 Task: Create a board button that move all the cards more than 30 days in list "Trello first" to list "List name" on board "Progress report".
Action: Mouse moved to (1398, 119)
Screenshot: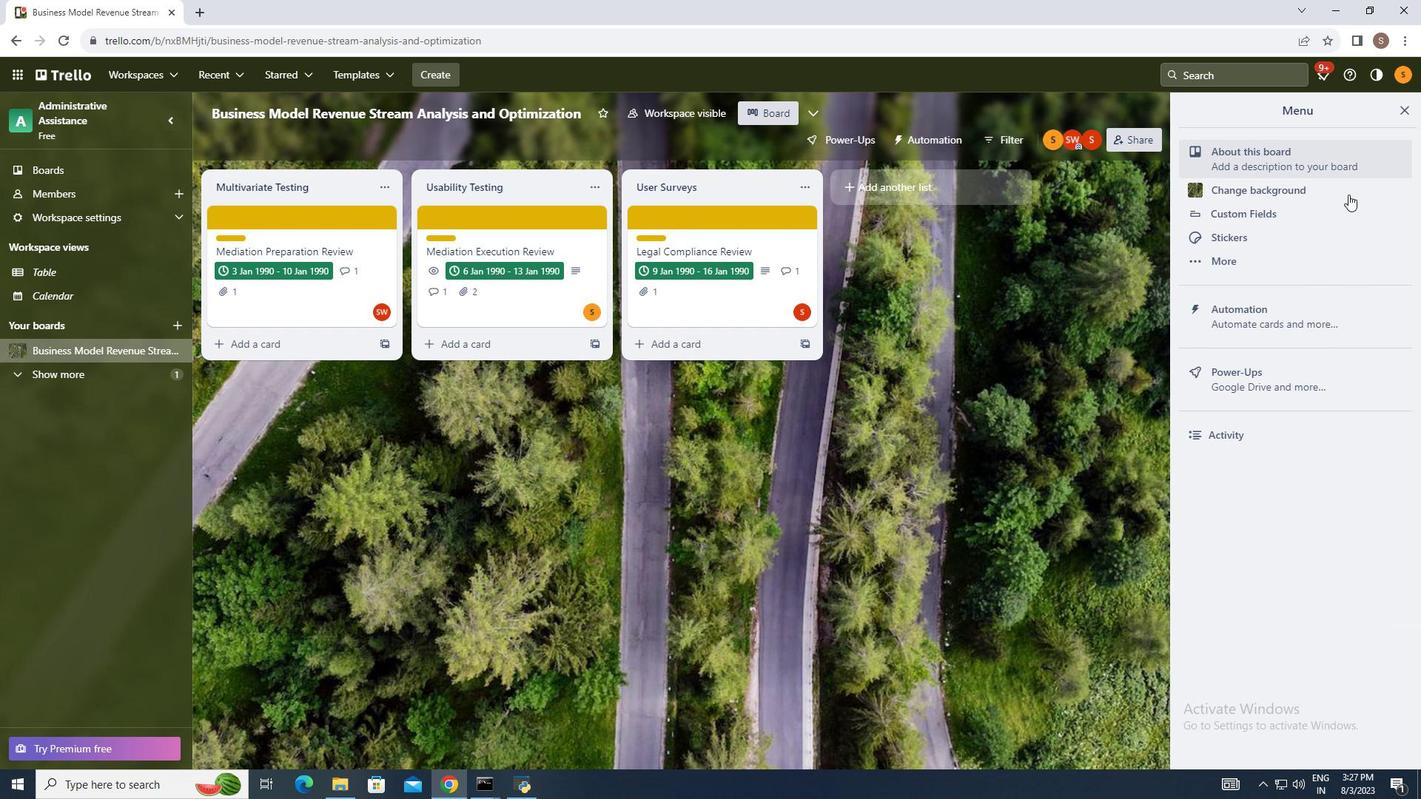 
Action: Mouse pressed left at (1398, 119)
Screenshot: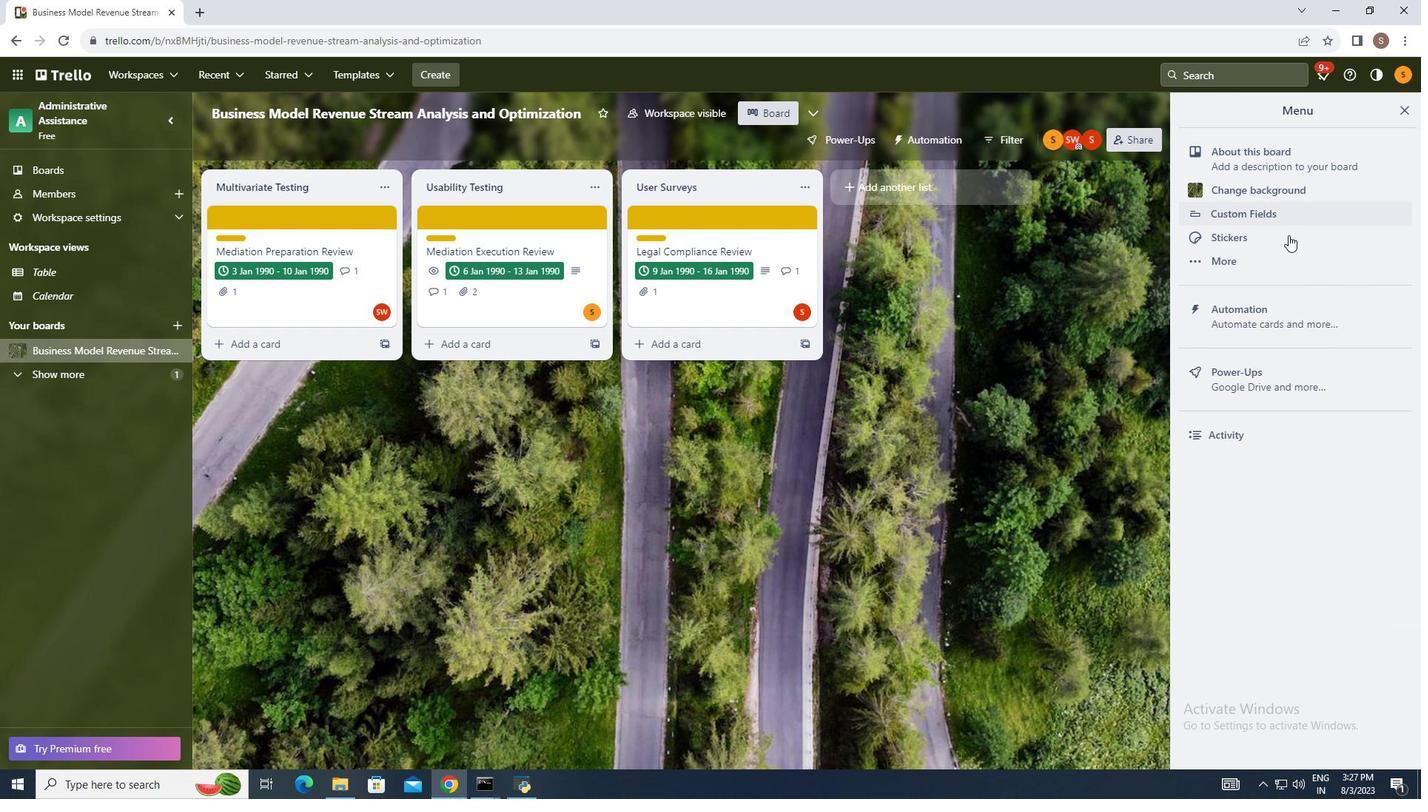 
Action: Mouse moved to (1255, 311)
Screenshot: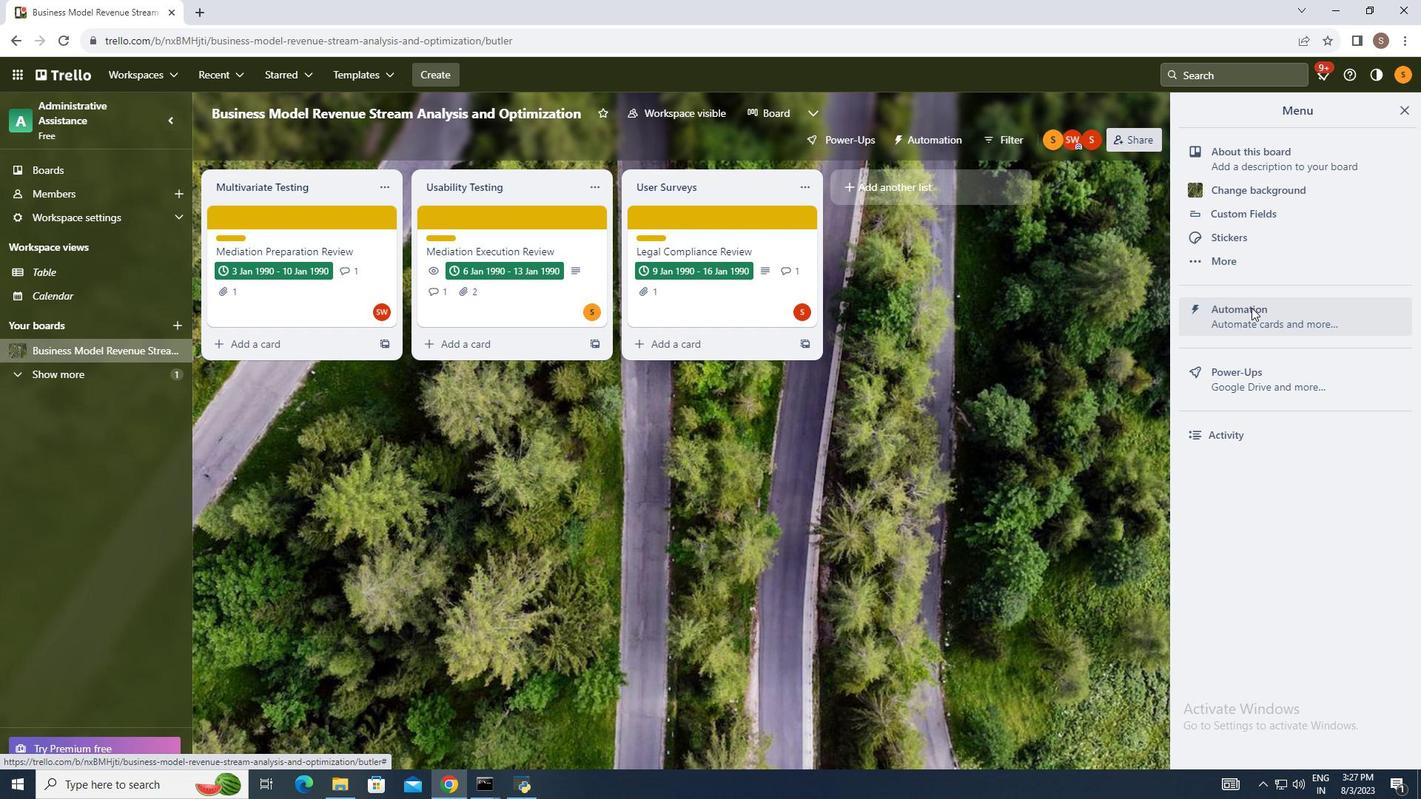
Action: Mouse pressed left at (1255, 311)
Screenshot: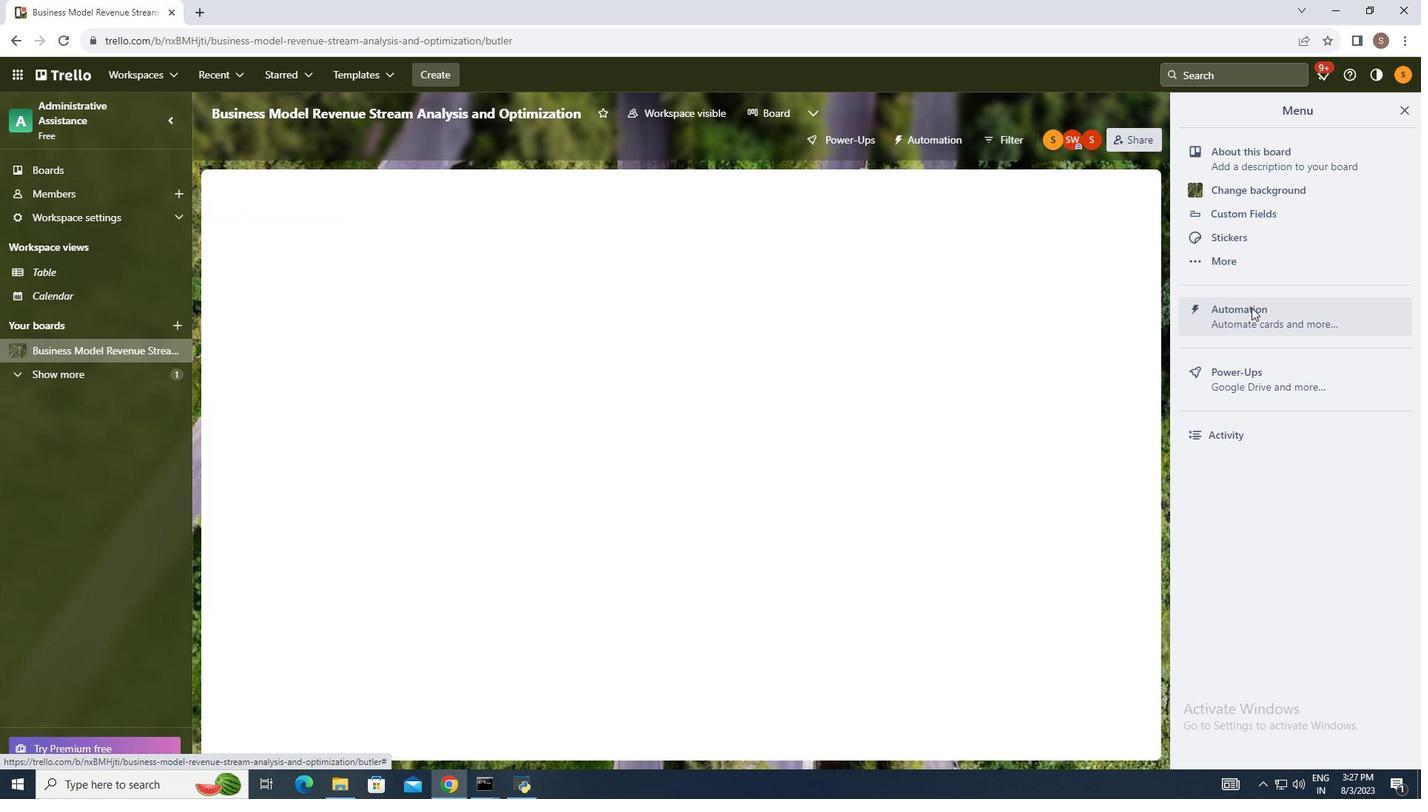
Action: Mouse moved to (282, 412)
Screenshot: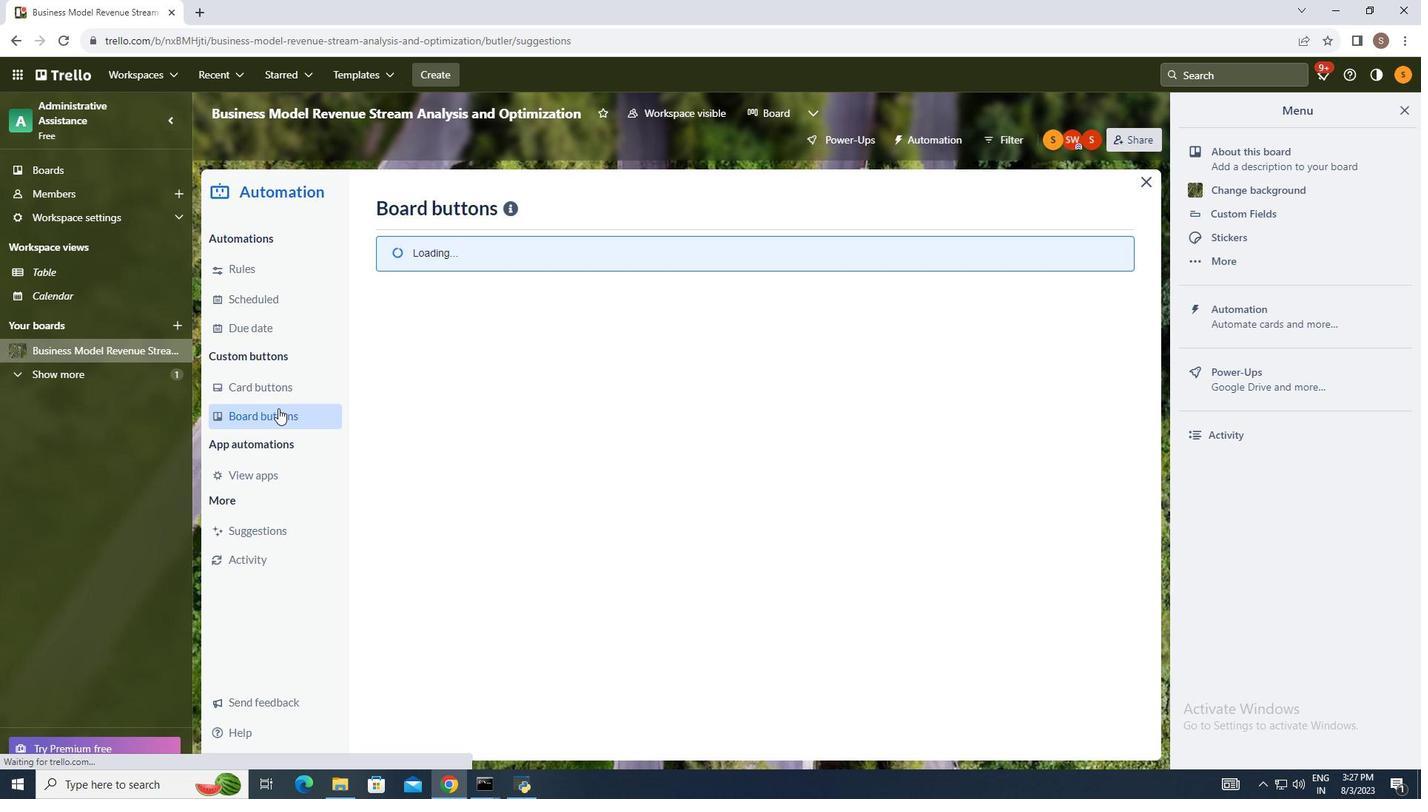
Action: Mouse pressed left at (282, 412)
Screenshot: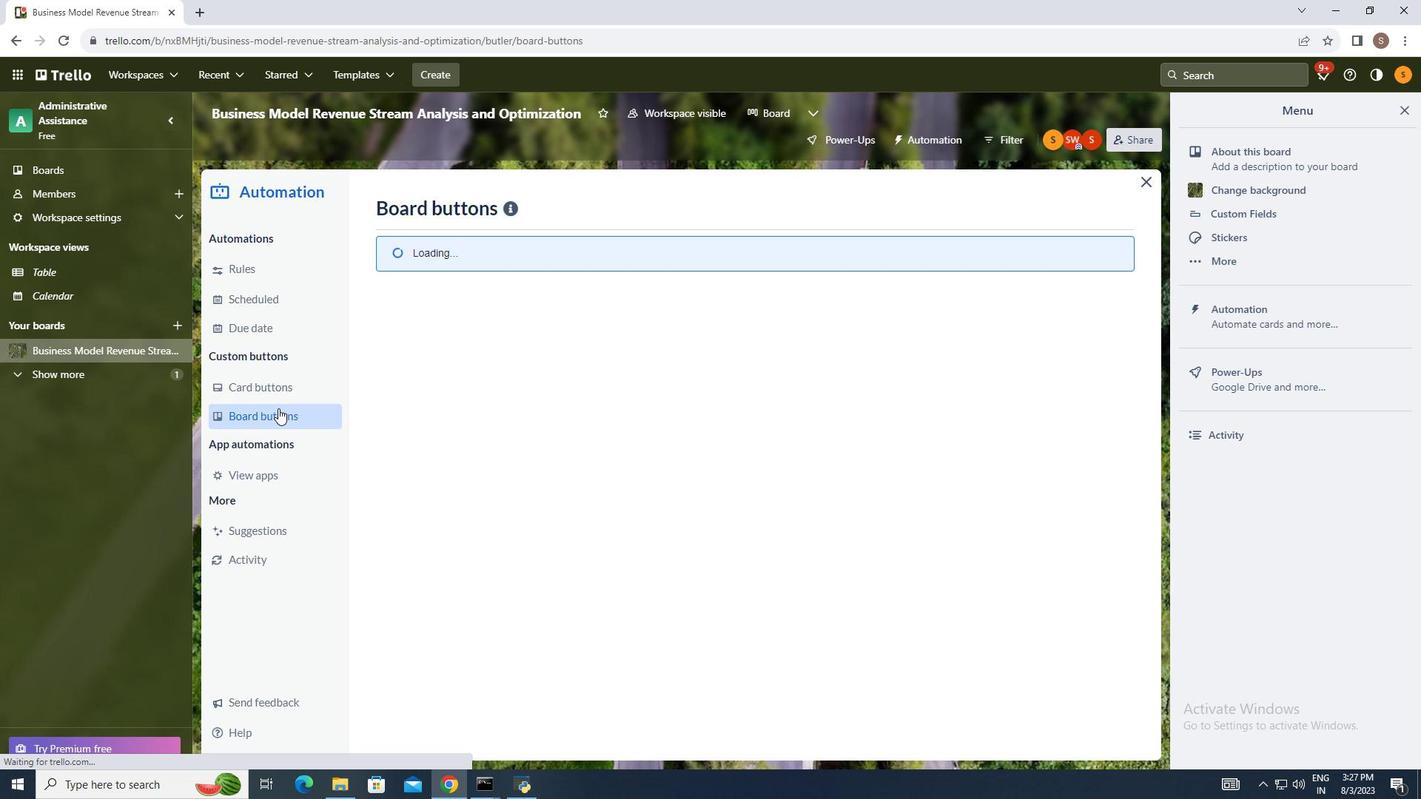 
Action: Mouse moved to (1094, 212)
Screenshot: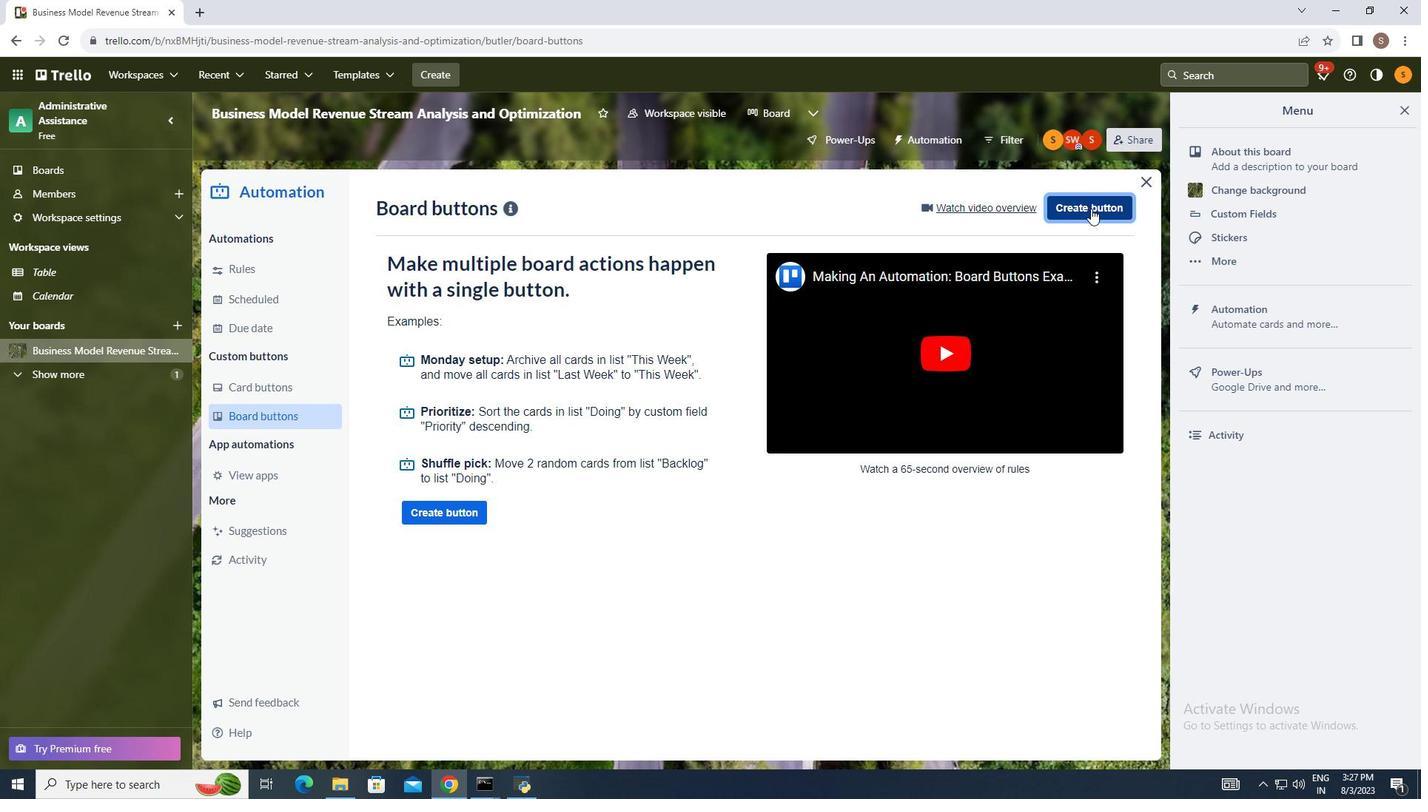 
Action: Mouse pressed left at (1094, 212)
Screenshot: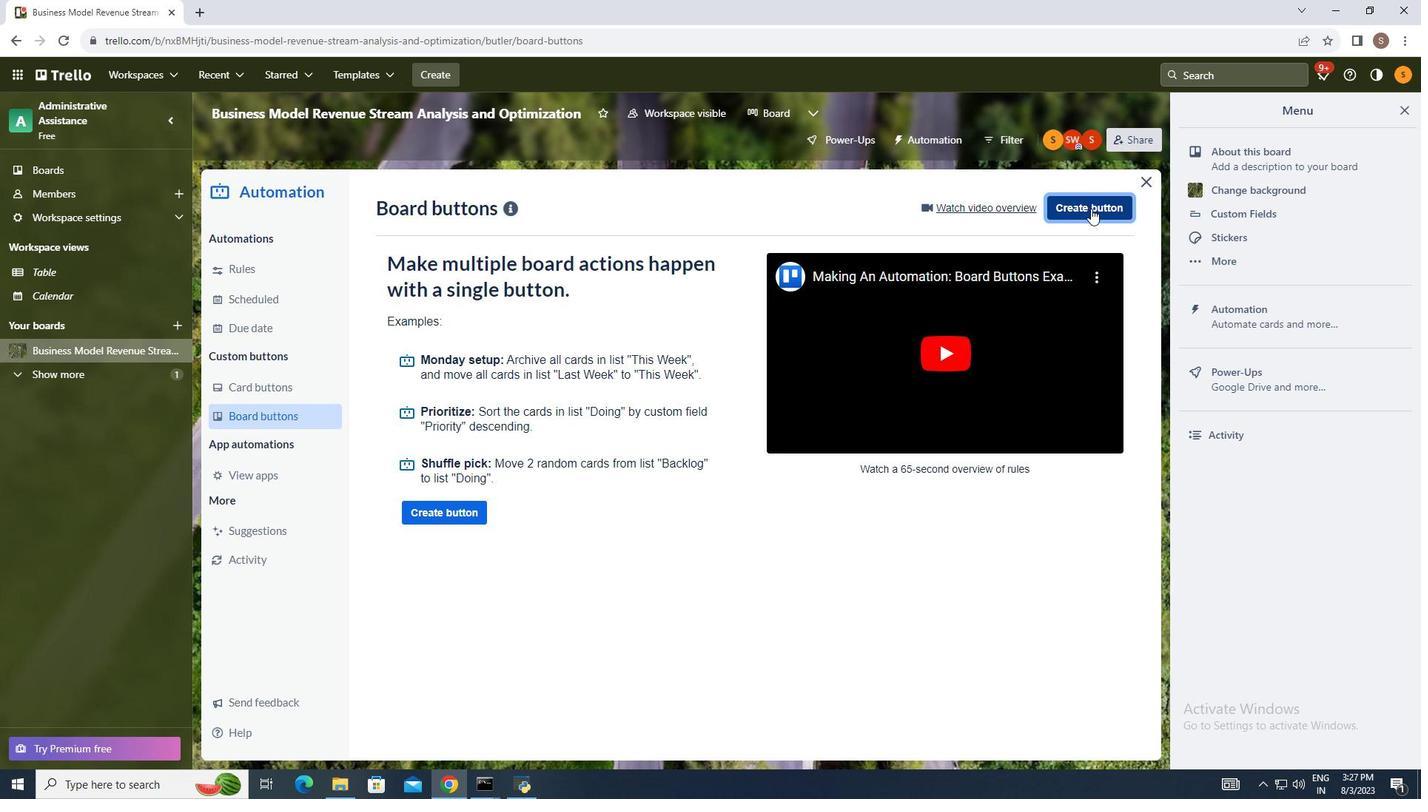 
Action: Mouse moved to (748, 414)
Screenshot: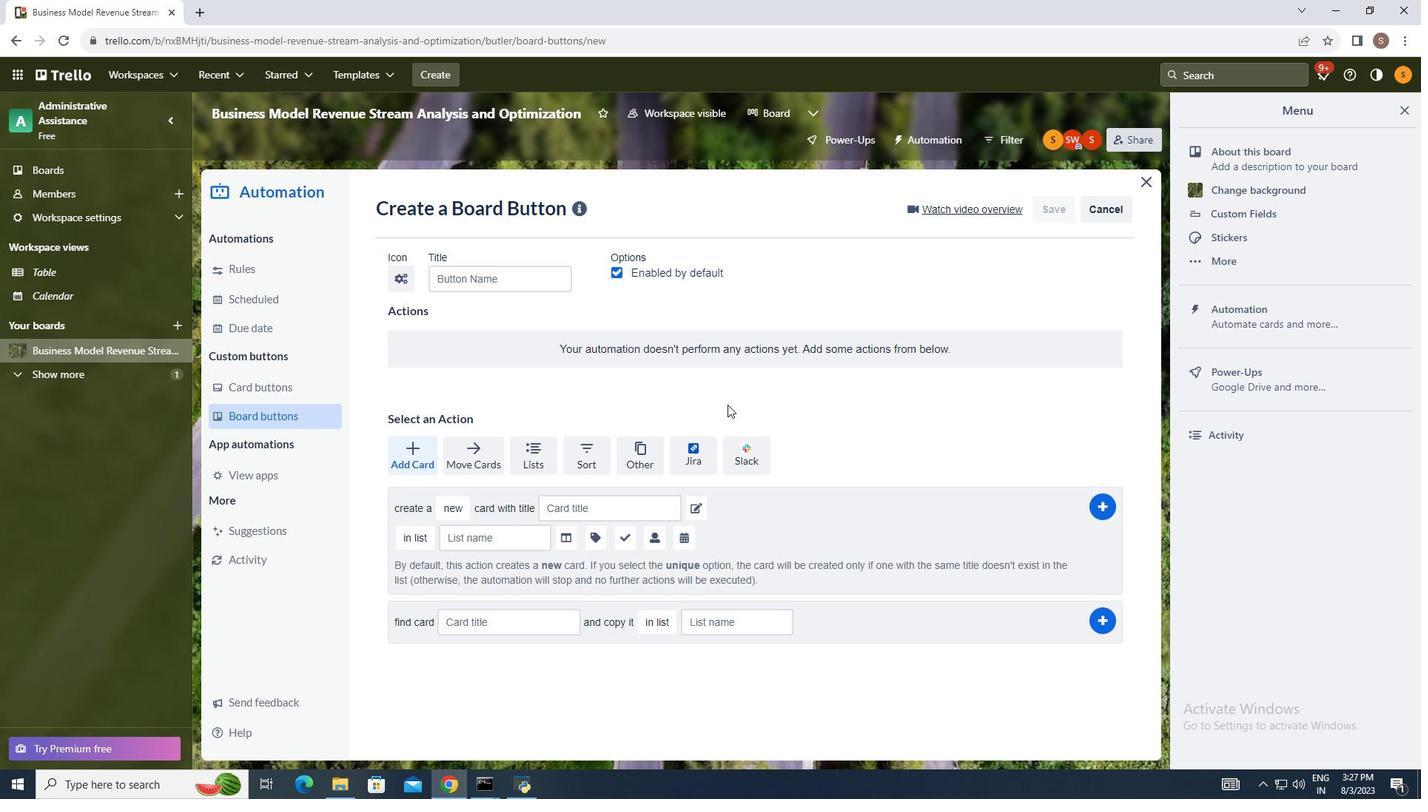 
Action: Mouse pressed left at (748, 414)
Screenshot: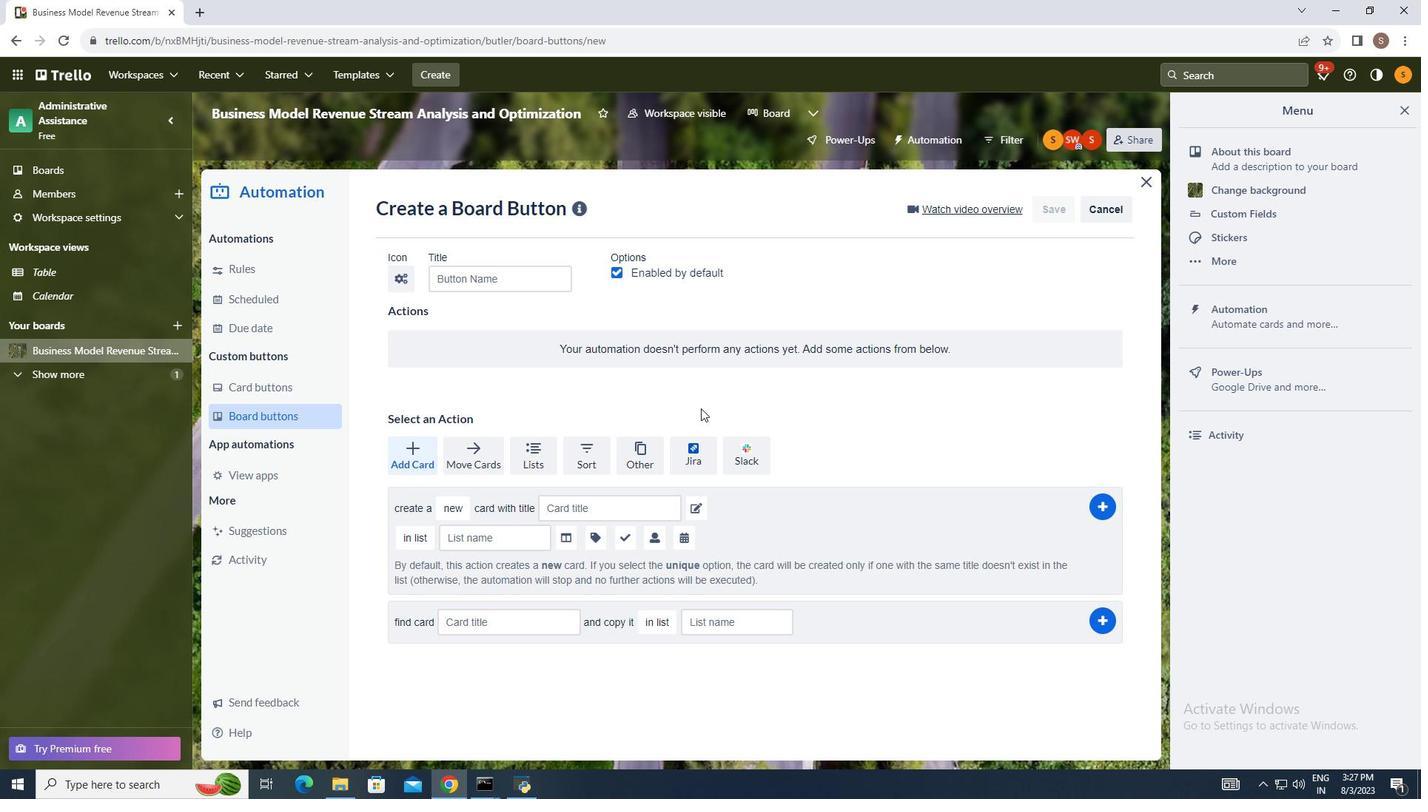 
Action: Mouse moved to (479, 462)
Screenshot: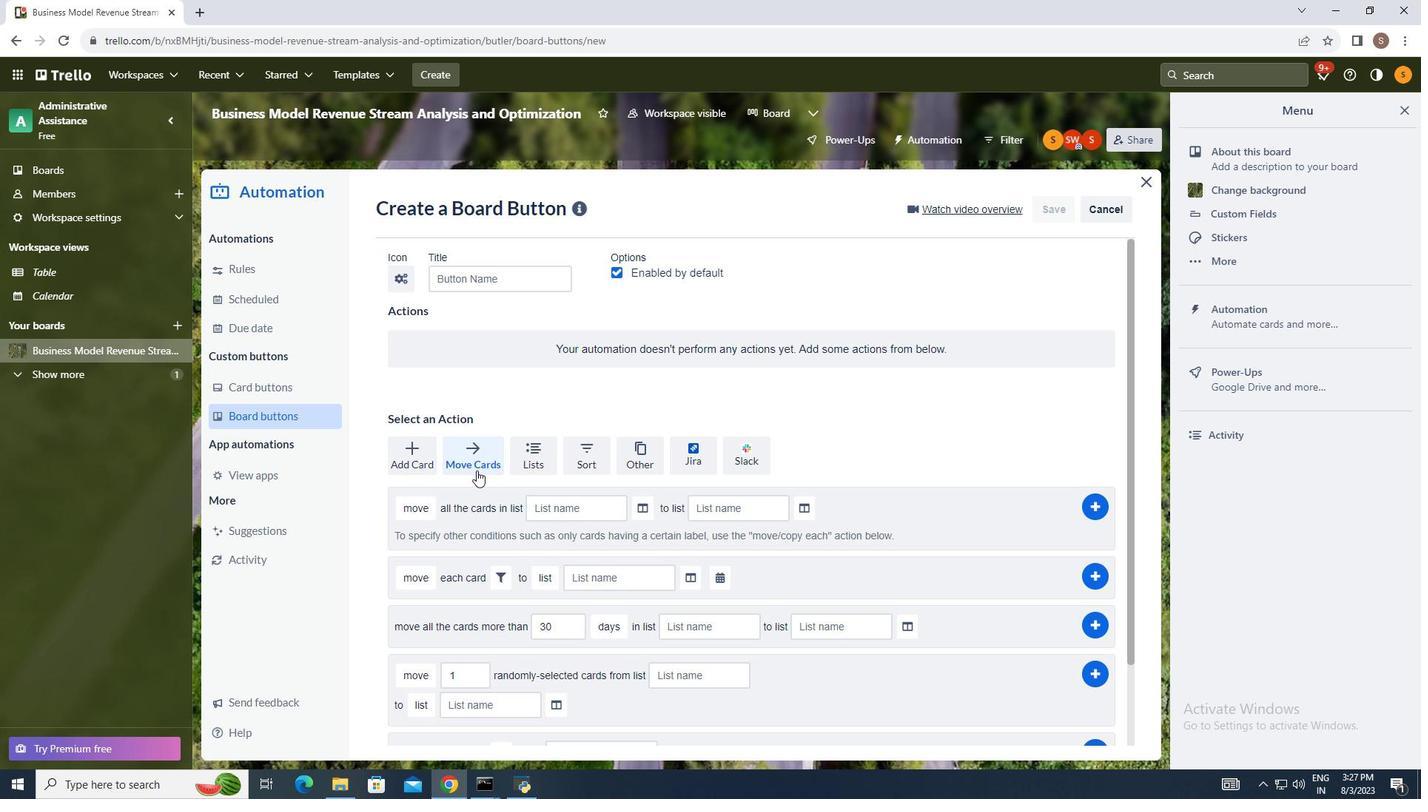 
Action: Mouse pressed left at (479, 462)
Screenshot: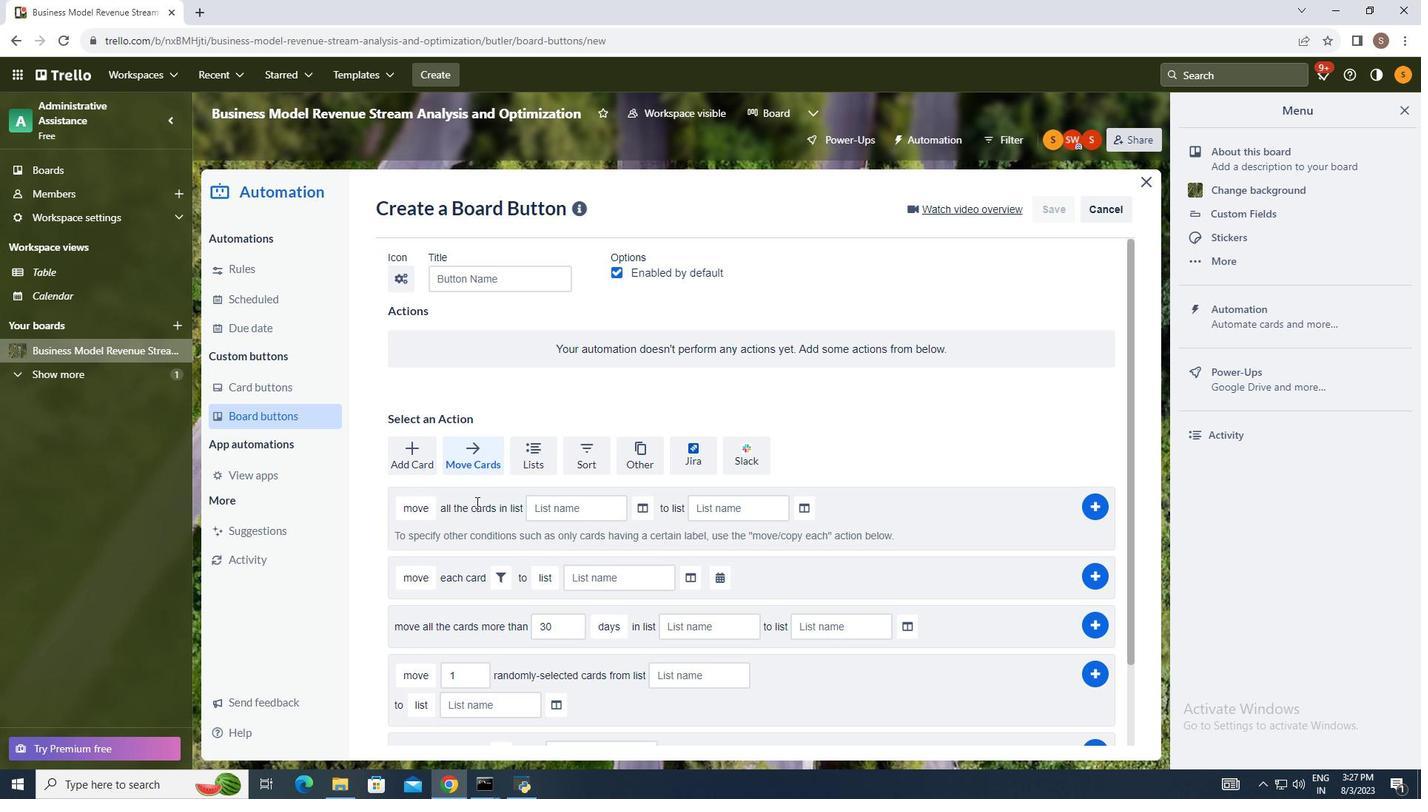 
Action: Mouse moved to (479, 506)
Screenshot: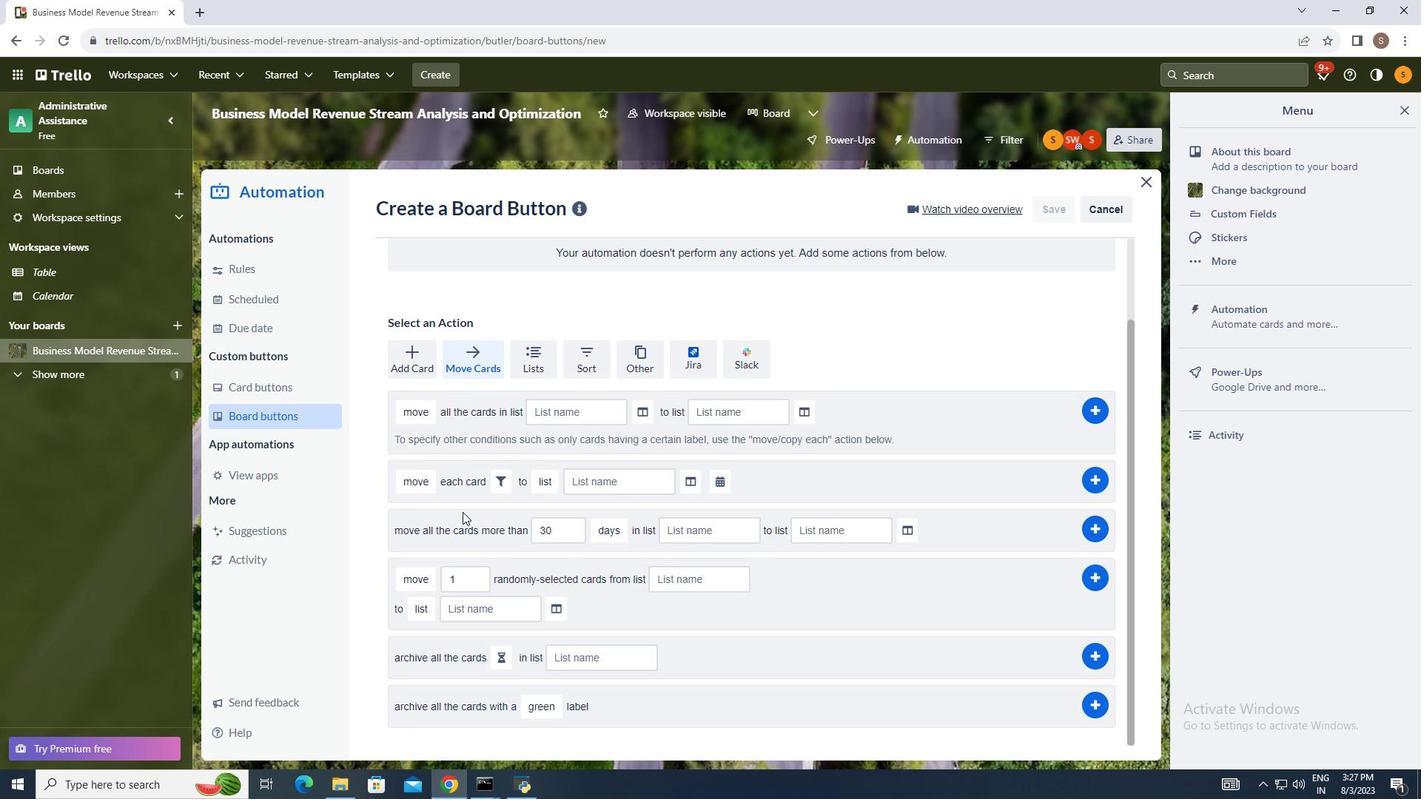 
Action: Mouse scrolled (479, 505) with delta (0, 0)
Screenshot: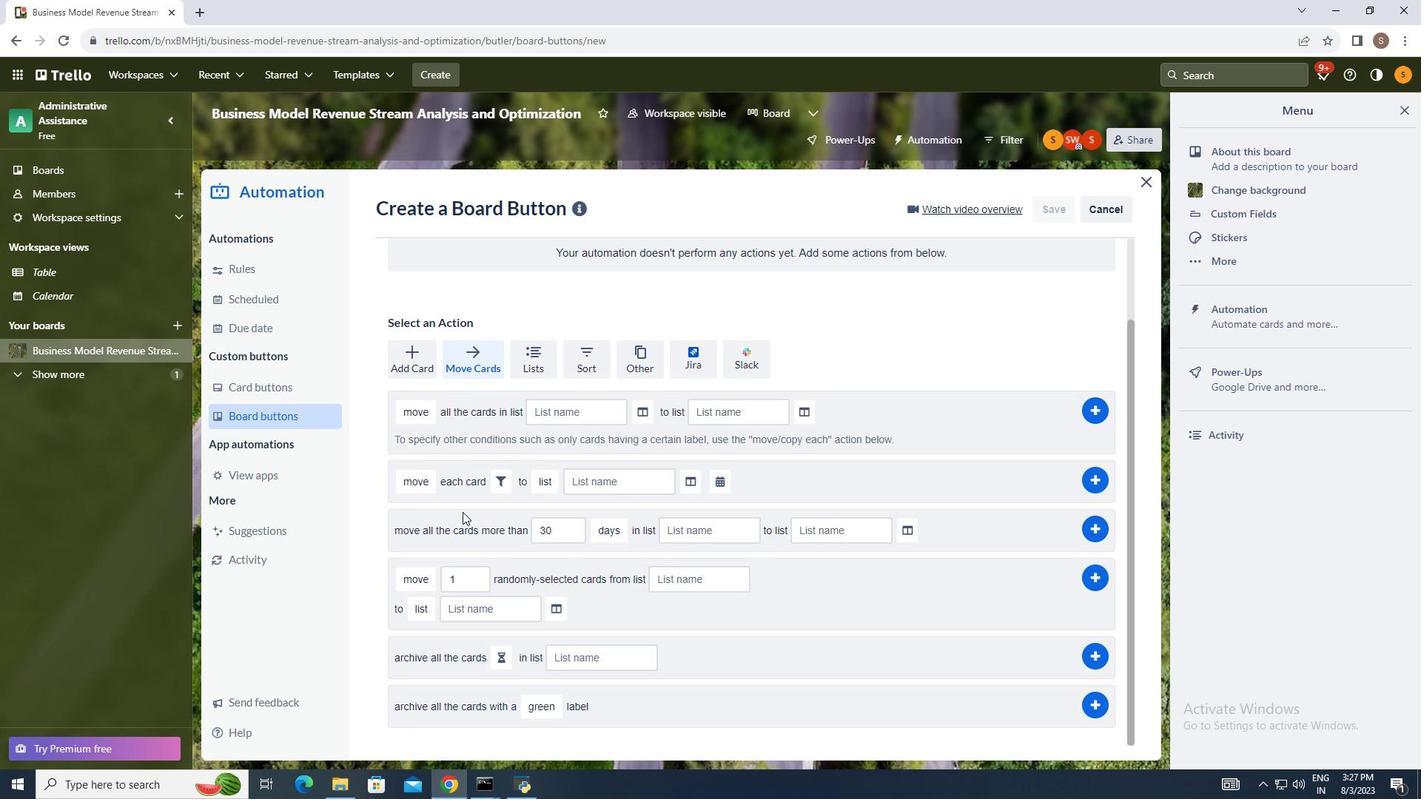 
Action: Mouse moved to (477, 513)
Screenshot: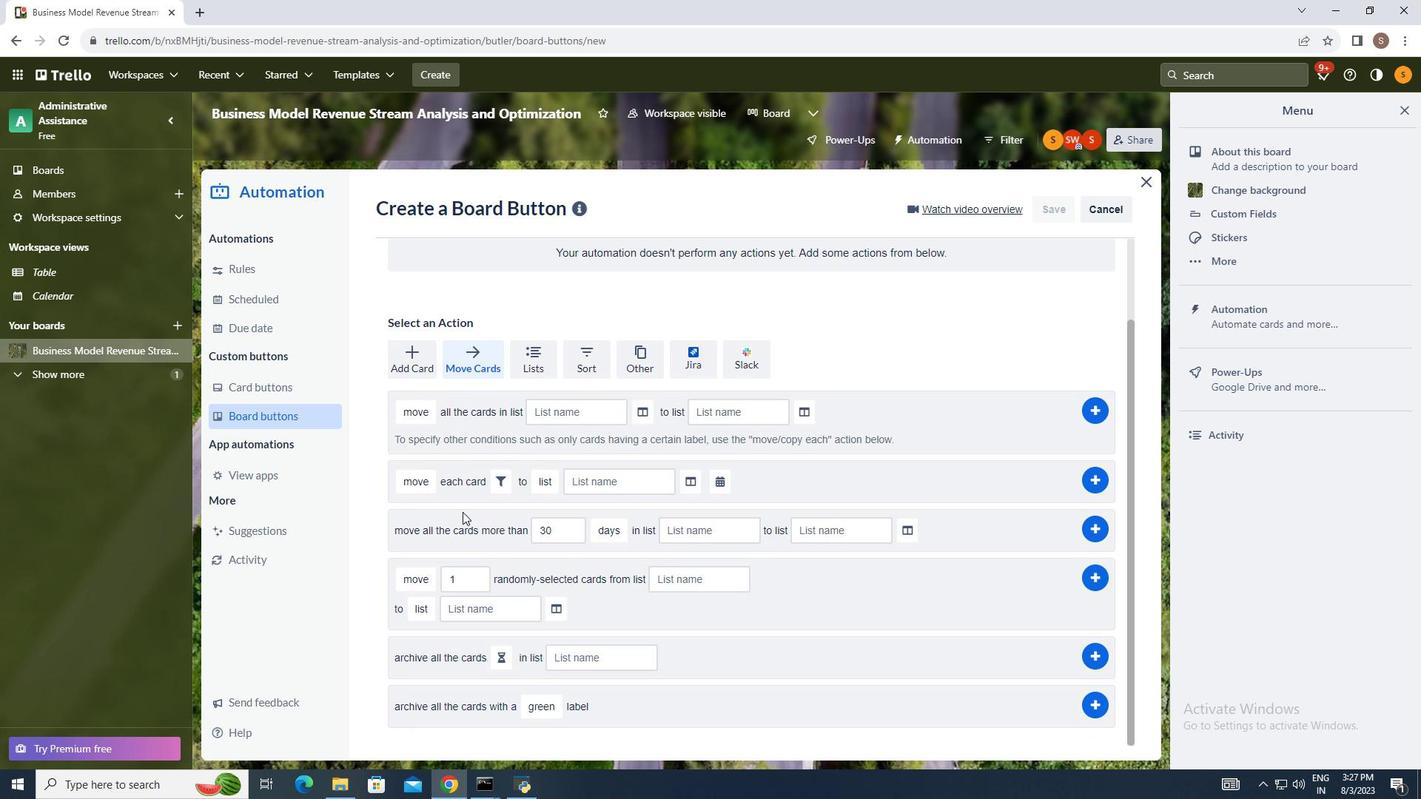 
Action: Mouse scrolled (479, 509) with delta (0, 0)
Screenshot: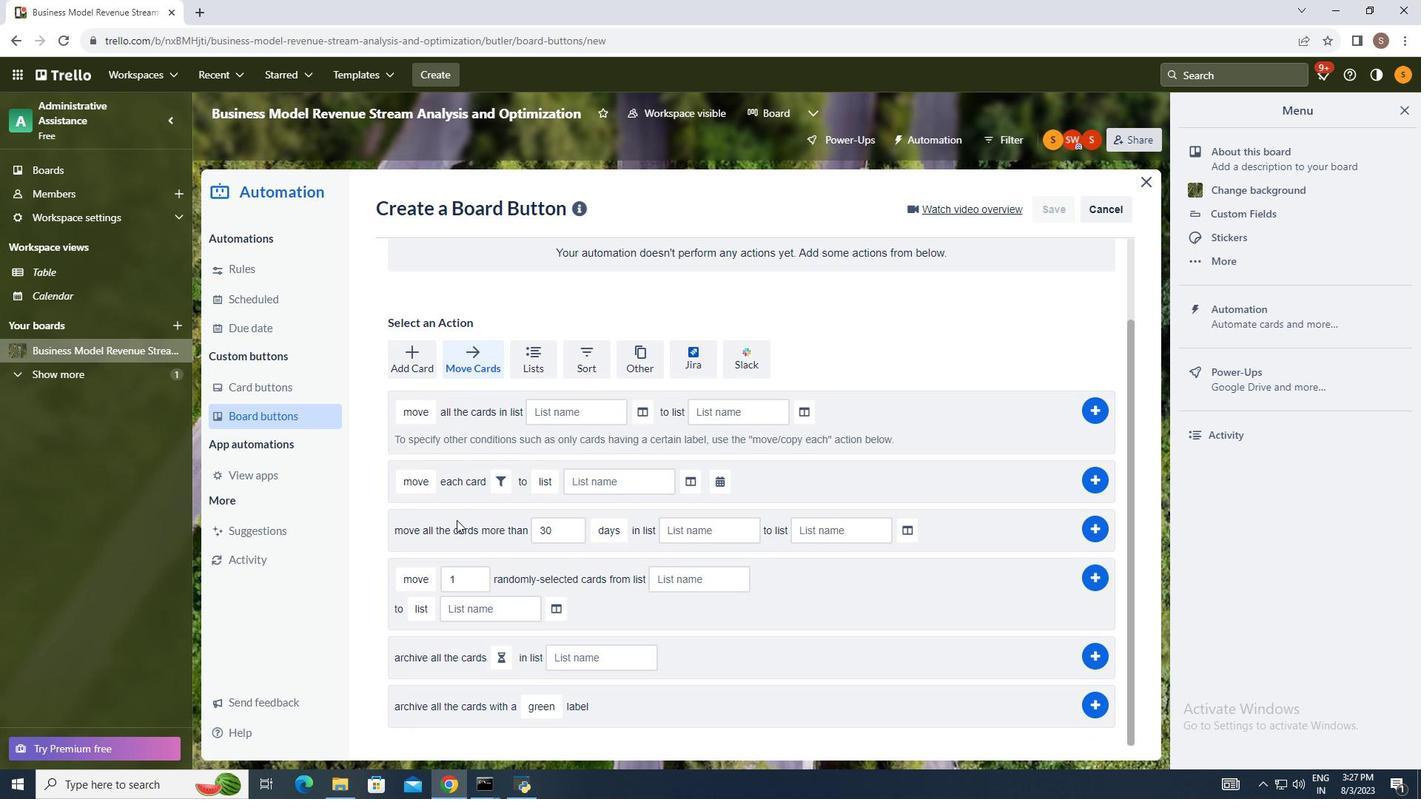 
Action: Mouse moved to (476, 515)
Screenshot: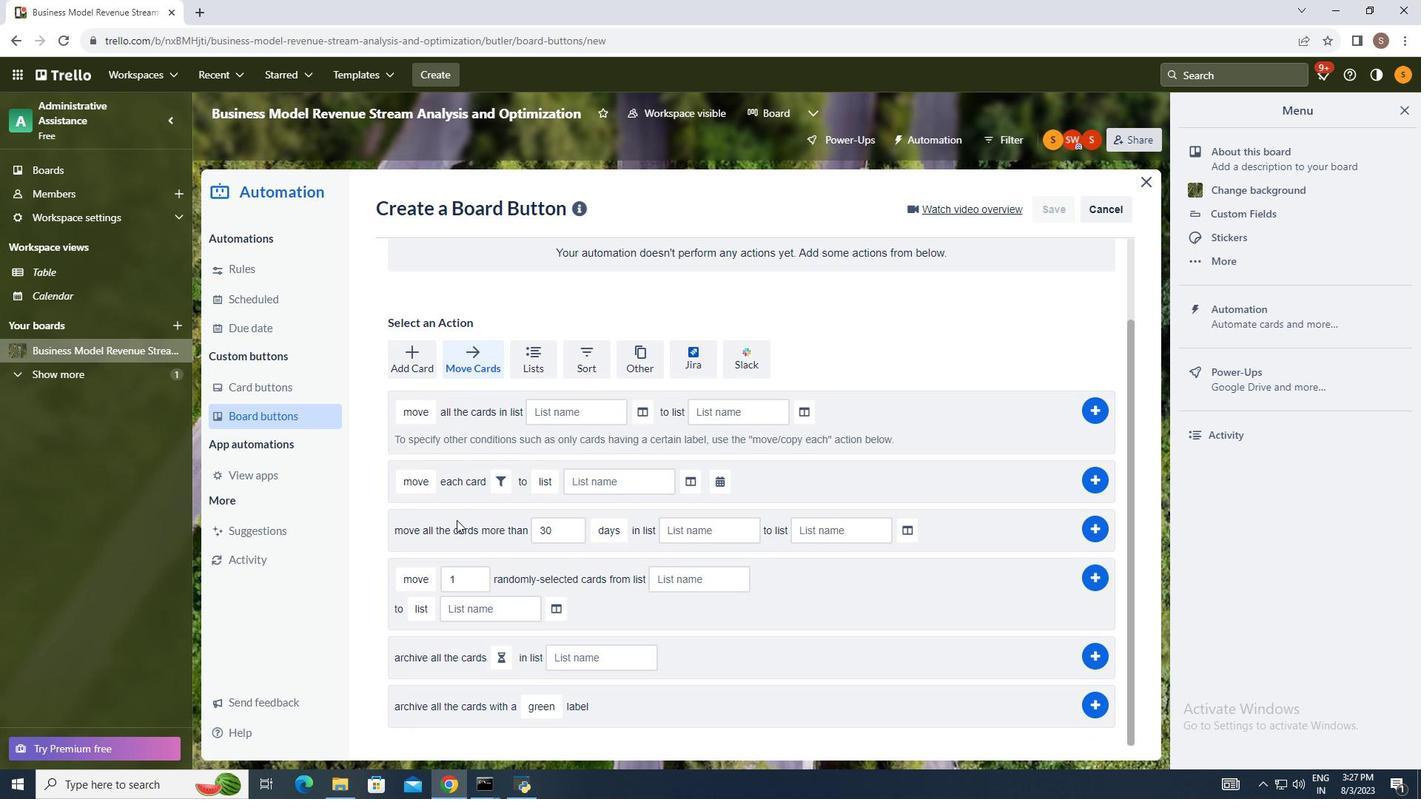 
Action: Mouse scrolled (476, 512) with delta (0, 0)
Screenshot: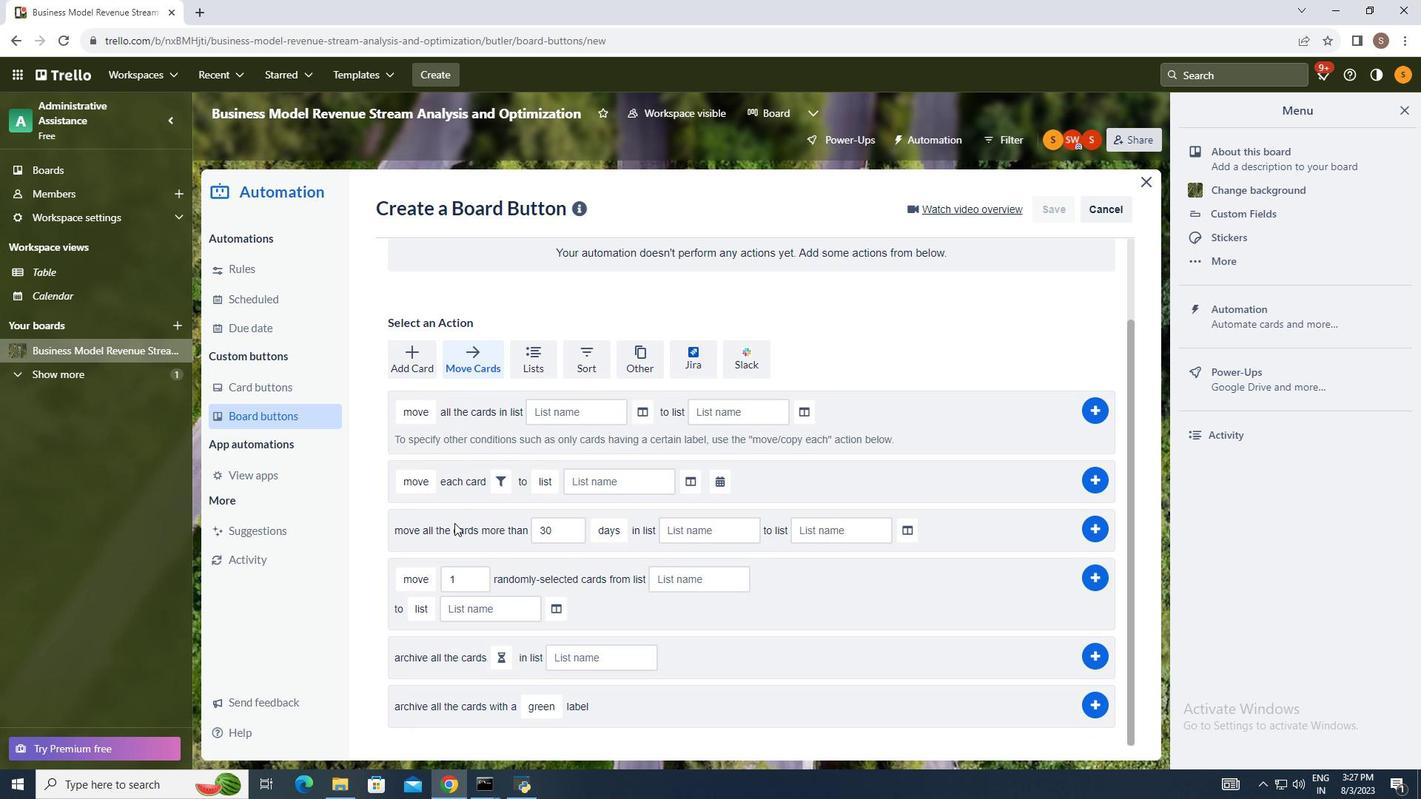 
Action: Mouse moved to (475, 515)
Screenshot: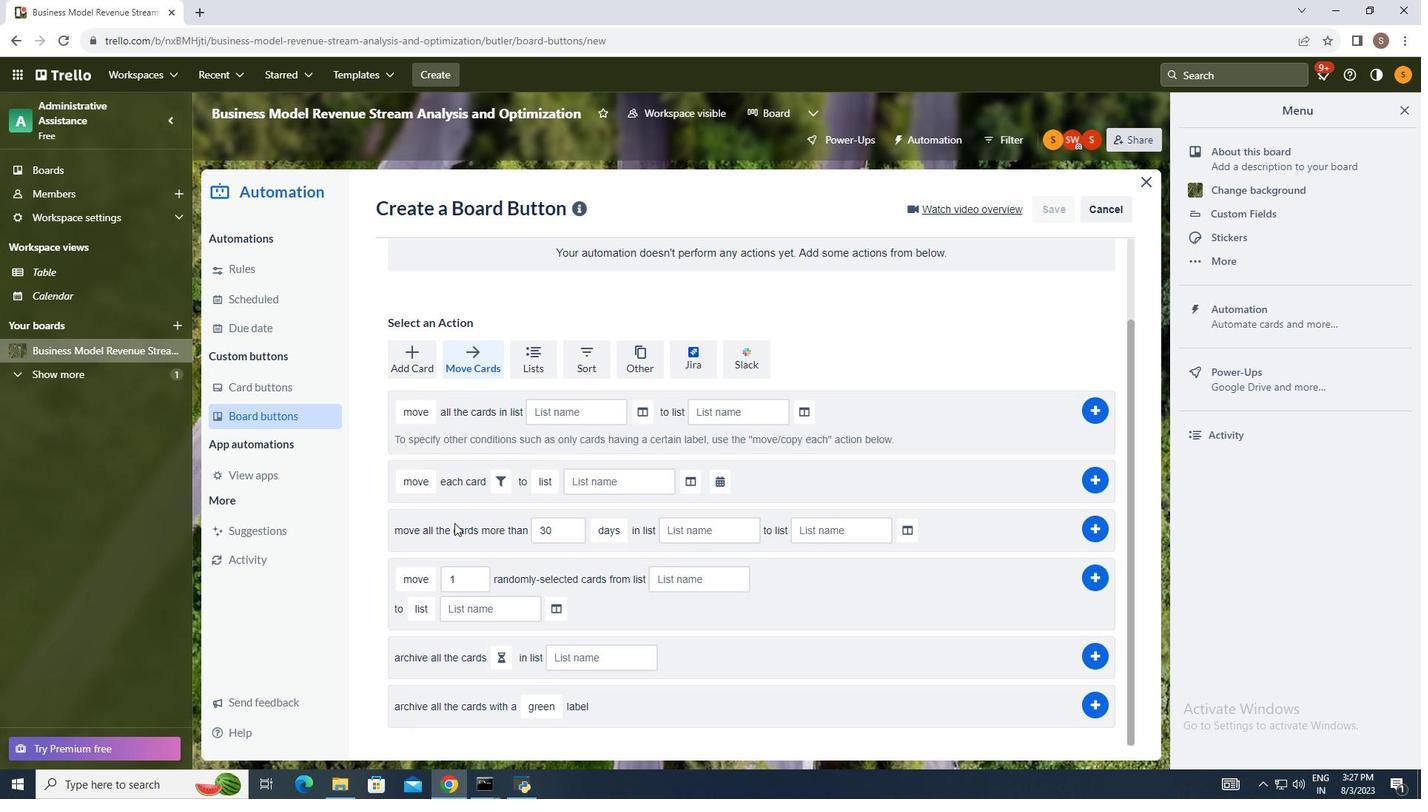 
Action: Mouse scrolled (475, 514) with delta (0, 0)
Screenshot: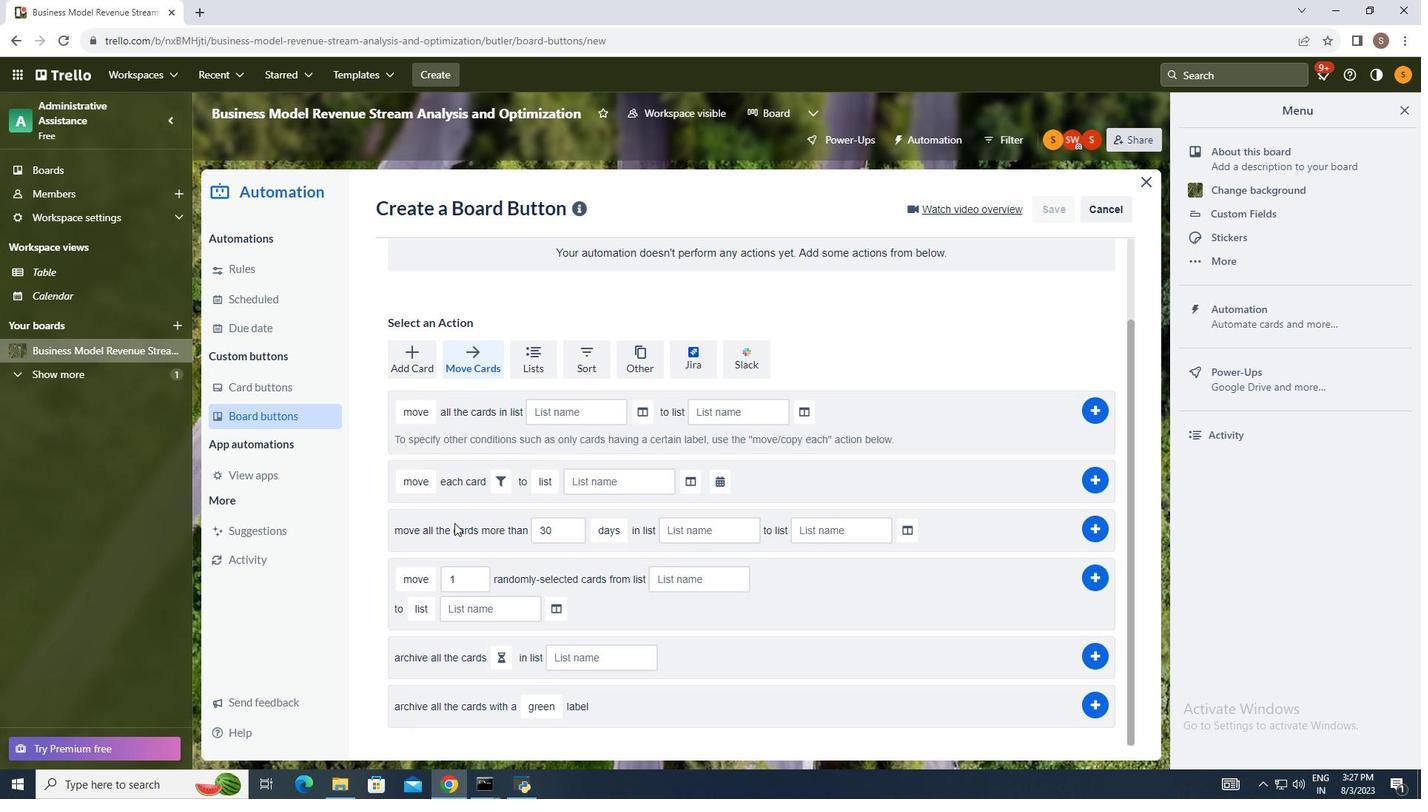 
Action: Mouse moved to (571, 535)
Screenshot: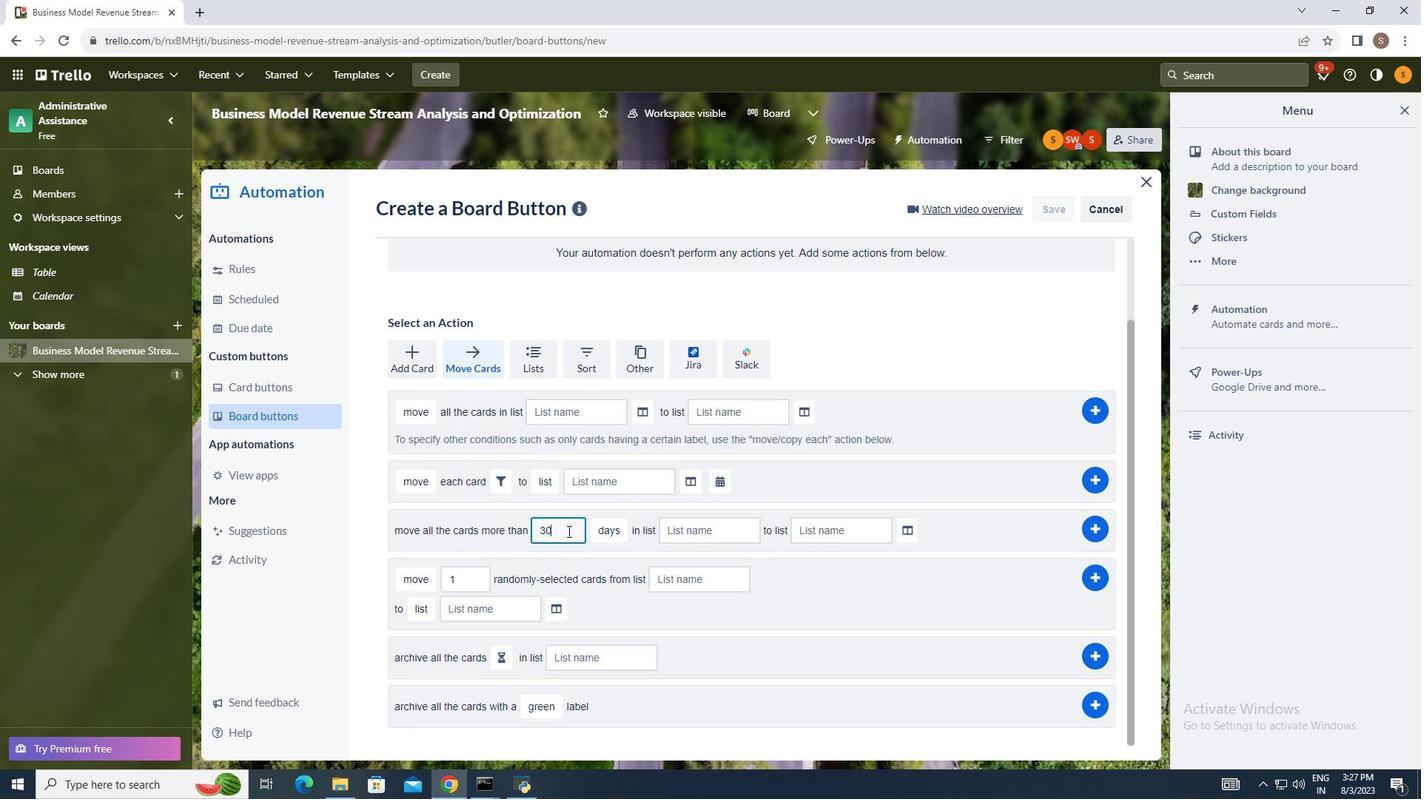 
Action: Mouse pressed left at (571, 535)
Screenshot: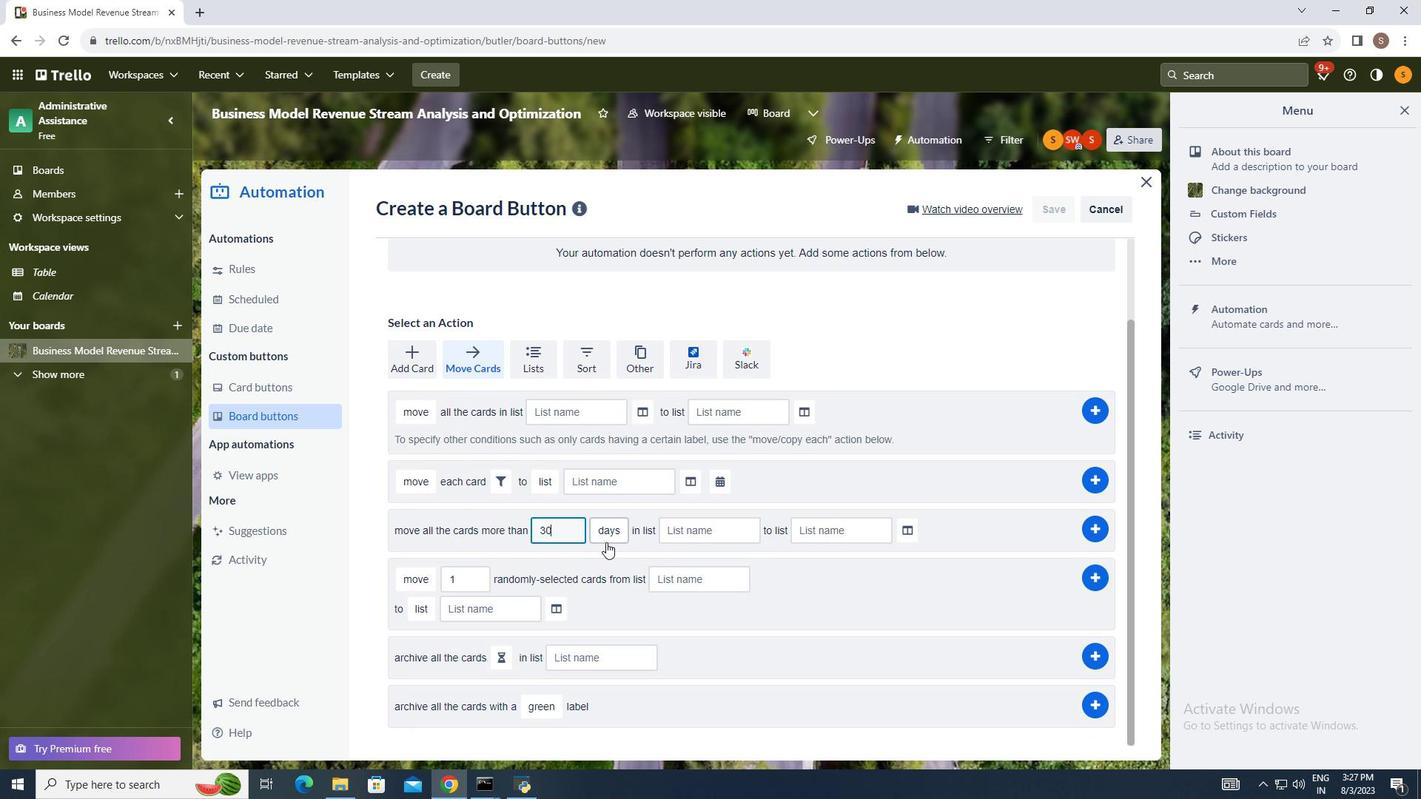 
Action: Mouse moved to (611, 536)
Screenshot: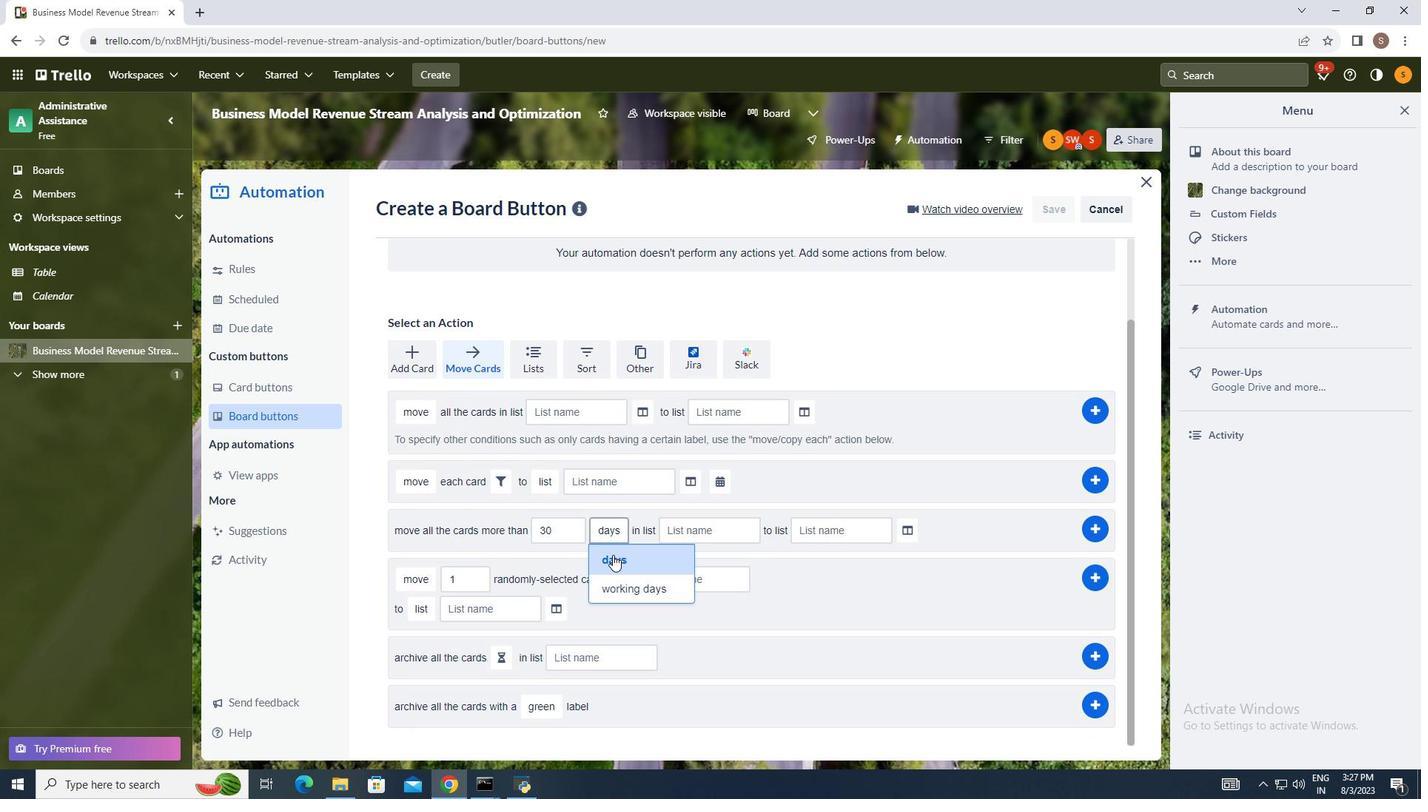 
Action: Mouse pressed left at (611, 536)
Screenshot: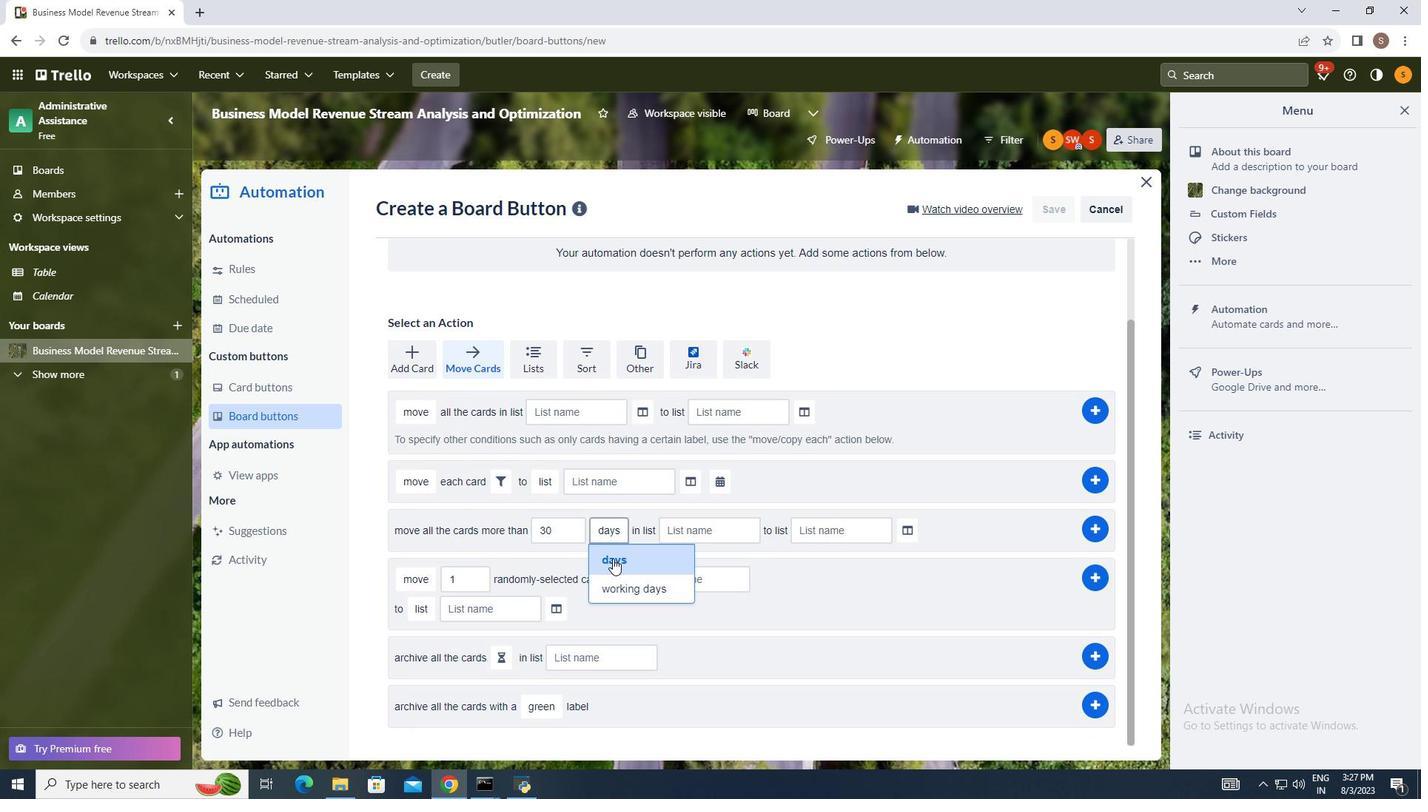 
Action: Mouse moved to (616, 562)
Screenshot: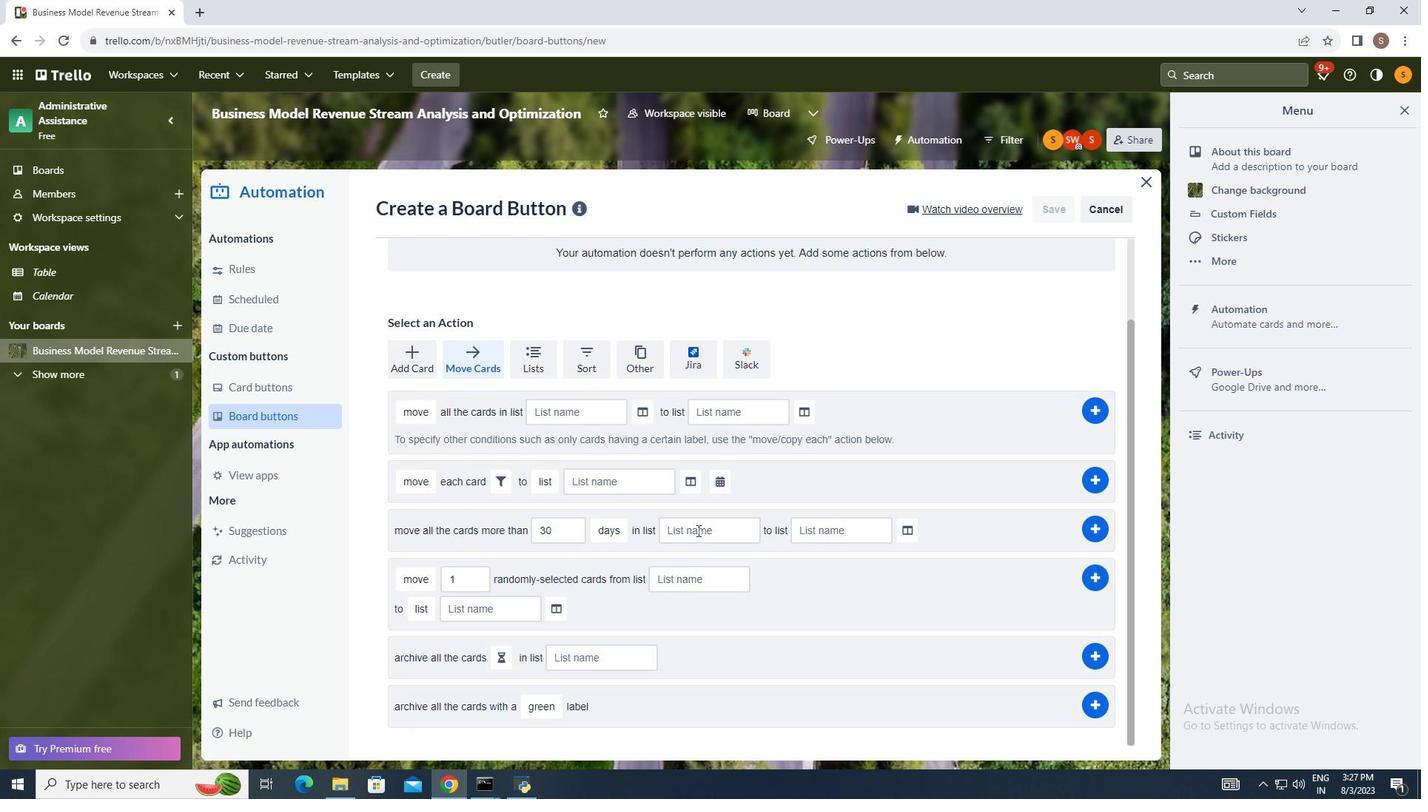 
Action: Mouse pressed left at (616, 562)
Screenshot: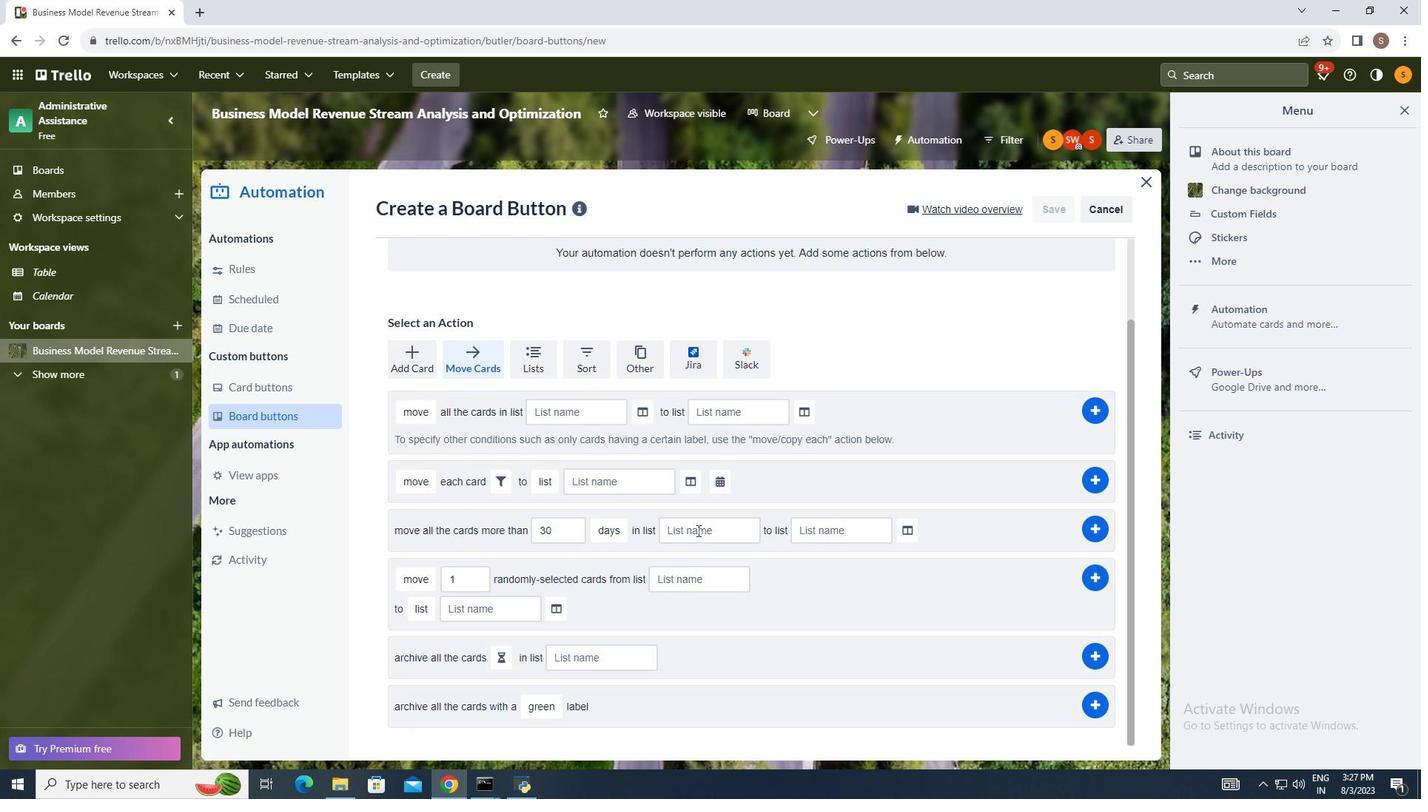 
Action: Mouse moved to (701, 534)
Screenshot: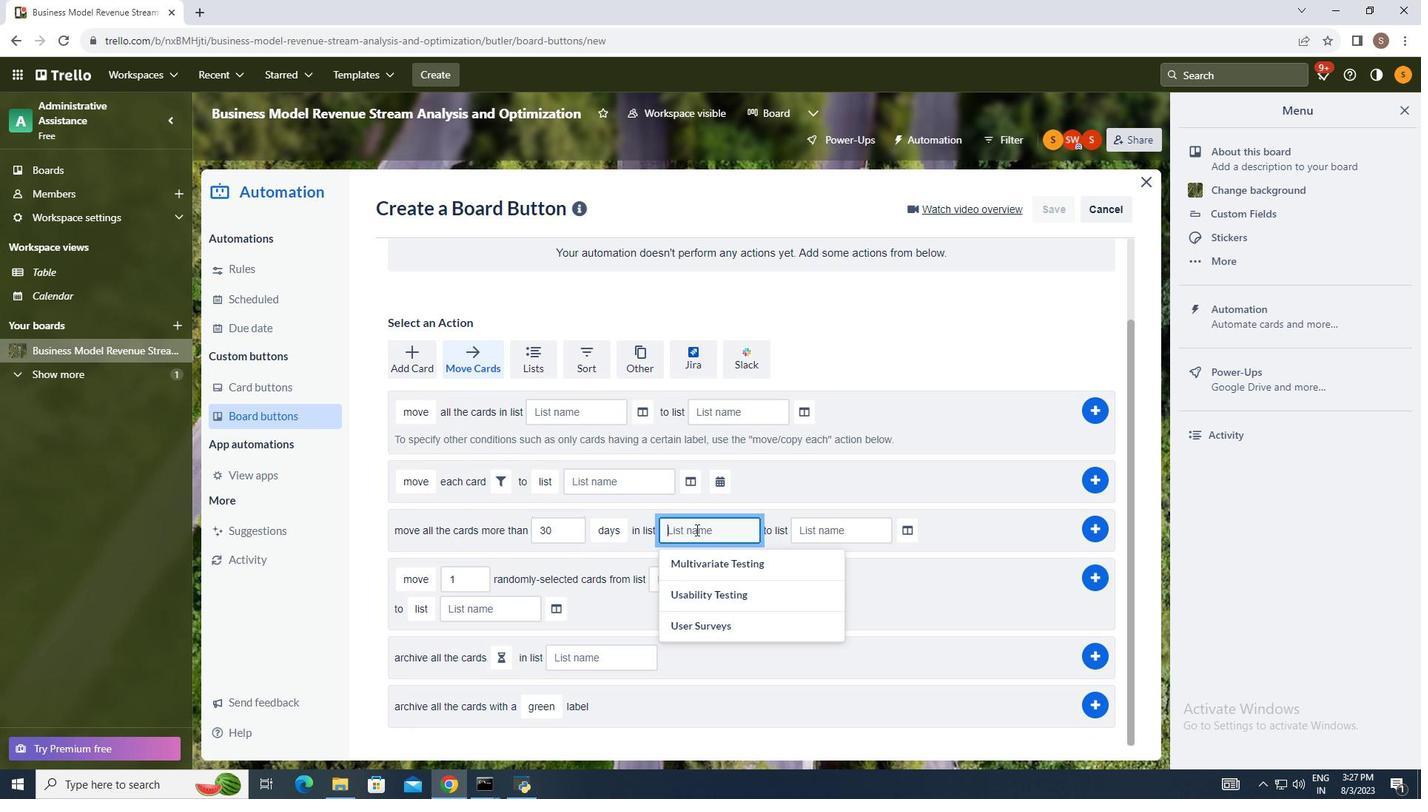 
Action: Mouse pressed left at (701, 534)
Screenshot: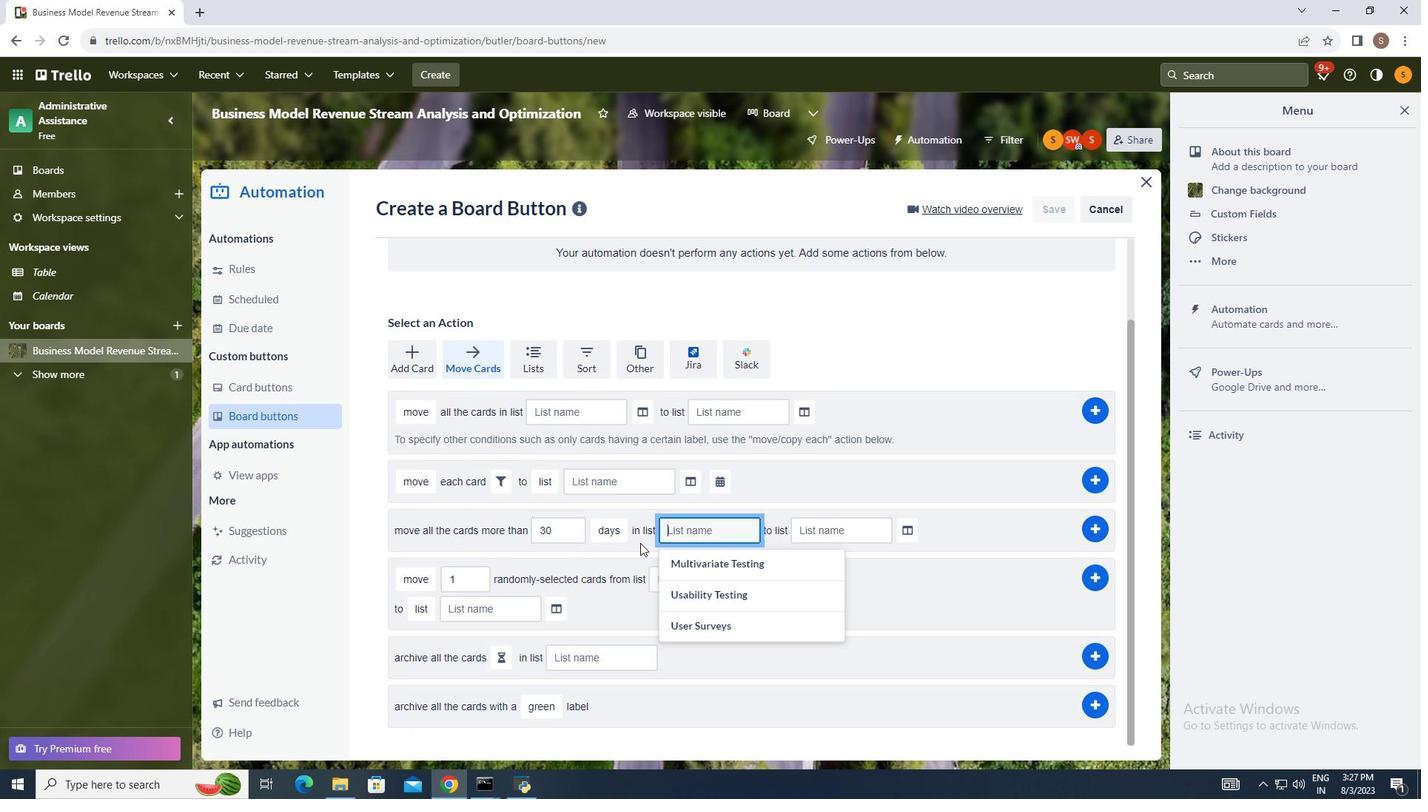 
Action: Mouse moved to (612, 566)
Screenshot: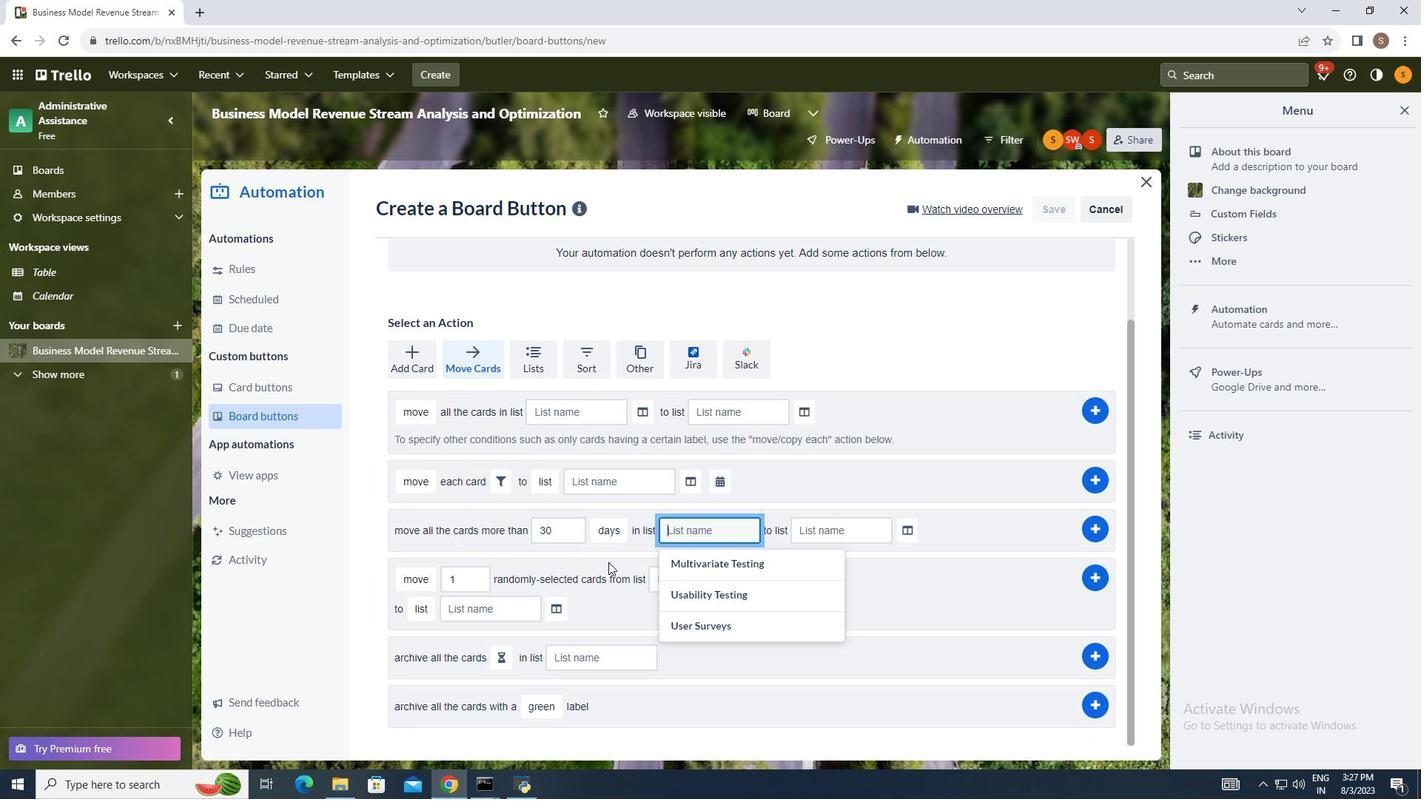 
Action: Key pressed <Key.shift_r>Trello<Key.space>first
Screenshot: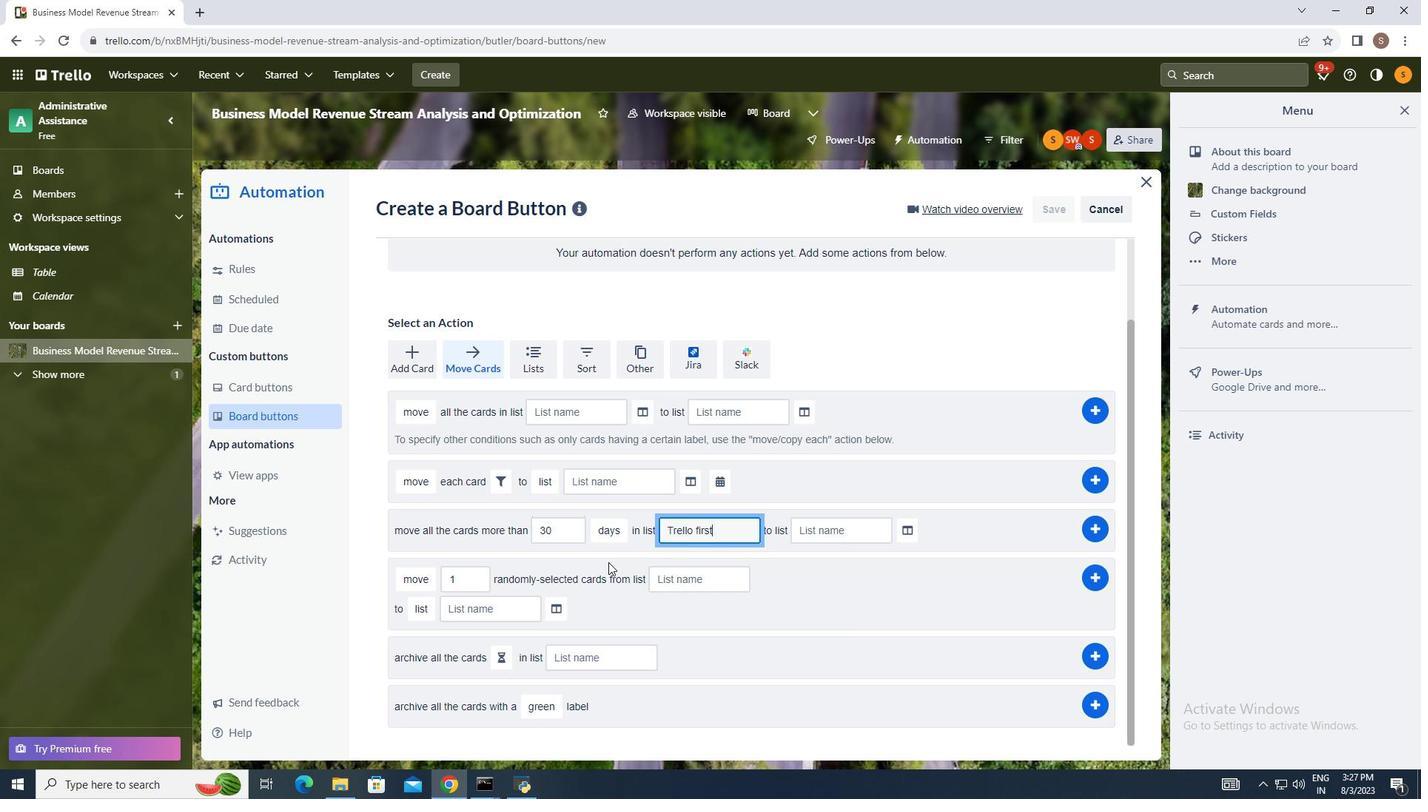 
Action: Mouse moved to (914, 535)
Screenshot: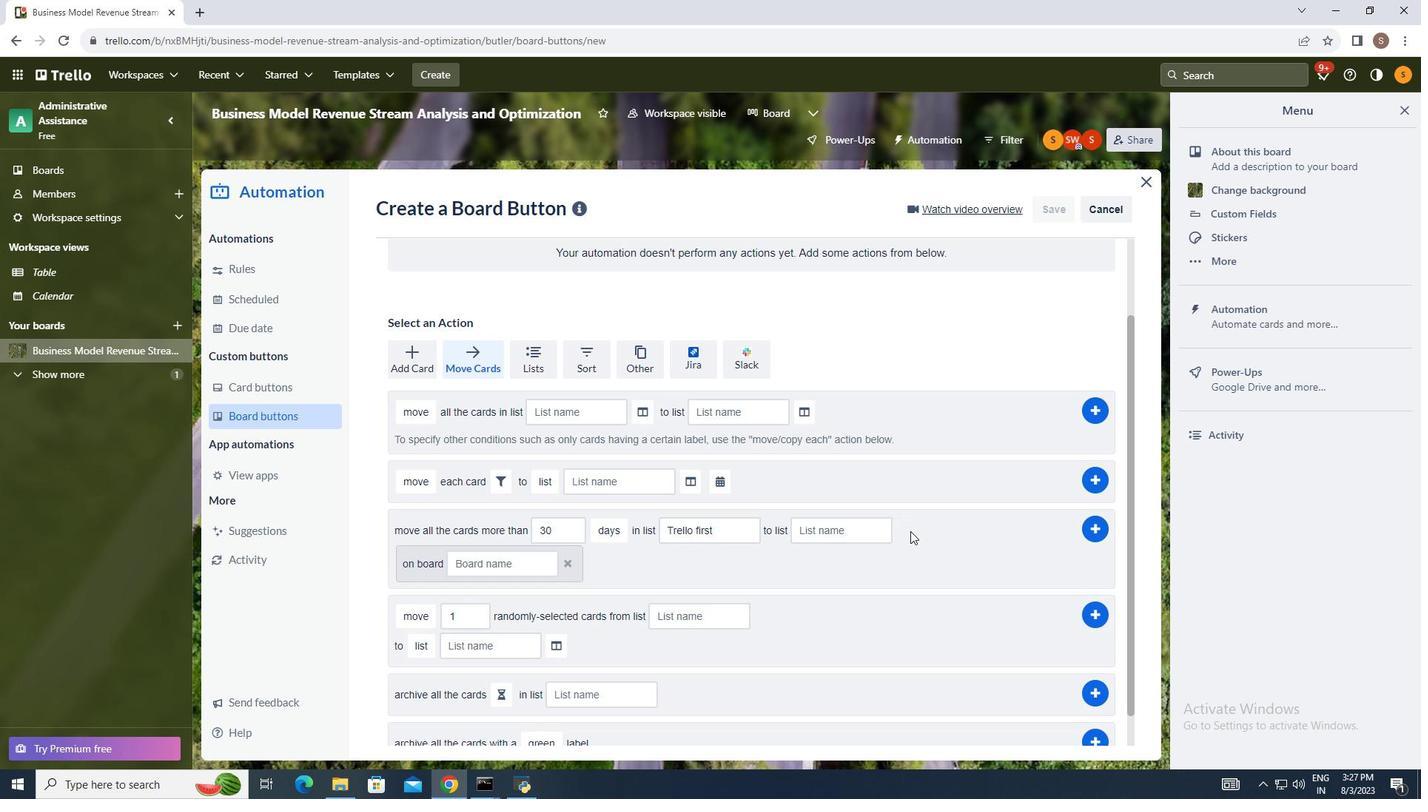 
Action: Mouse pressed left at (914, 535)
Screenshot: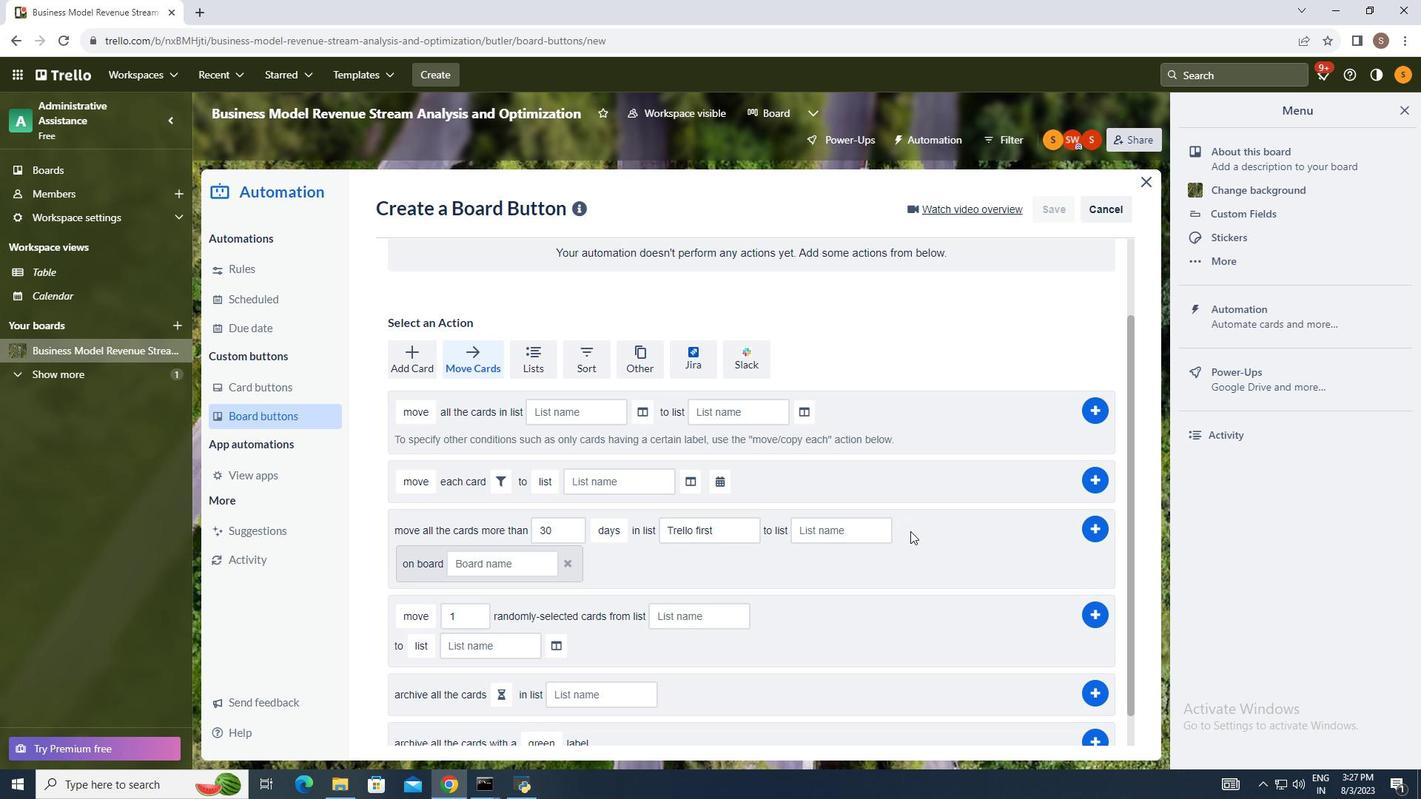 
Action: Mouse moved to (818, 536)
Screenshot: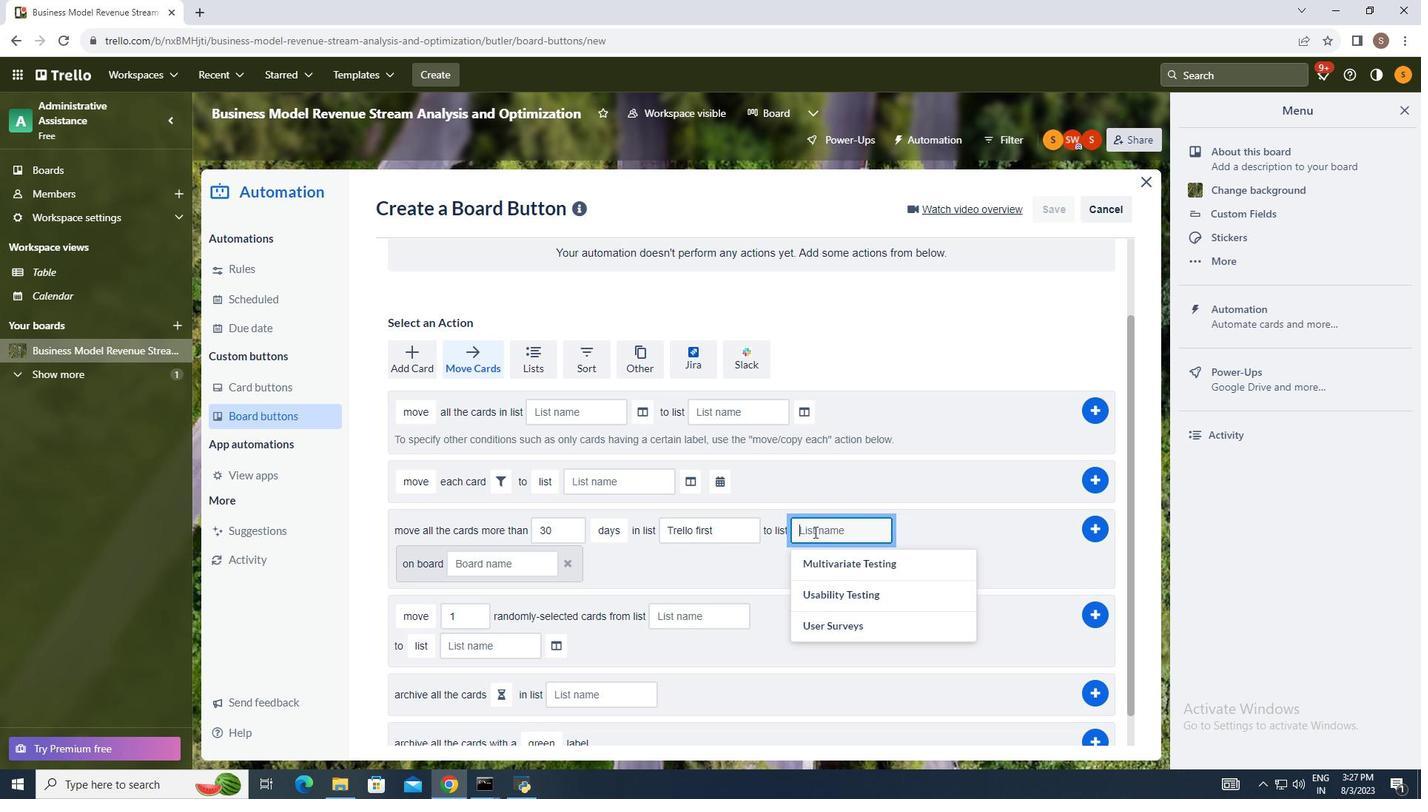 
Action: Mouse pressed left at (818, 536)
Screenshot: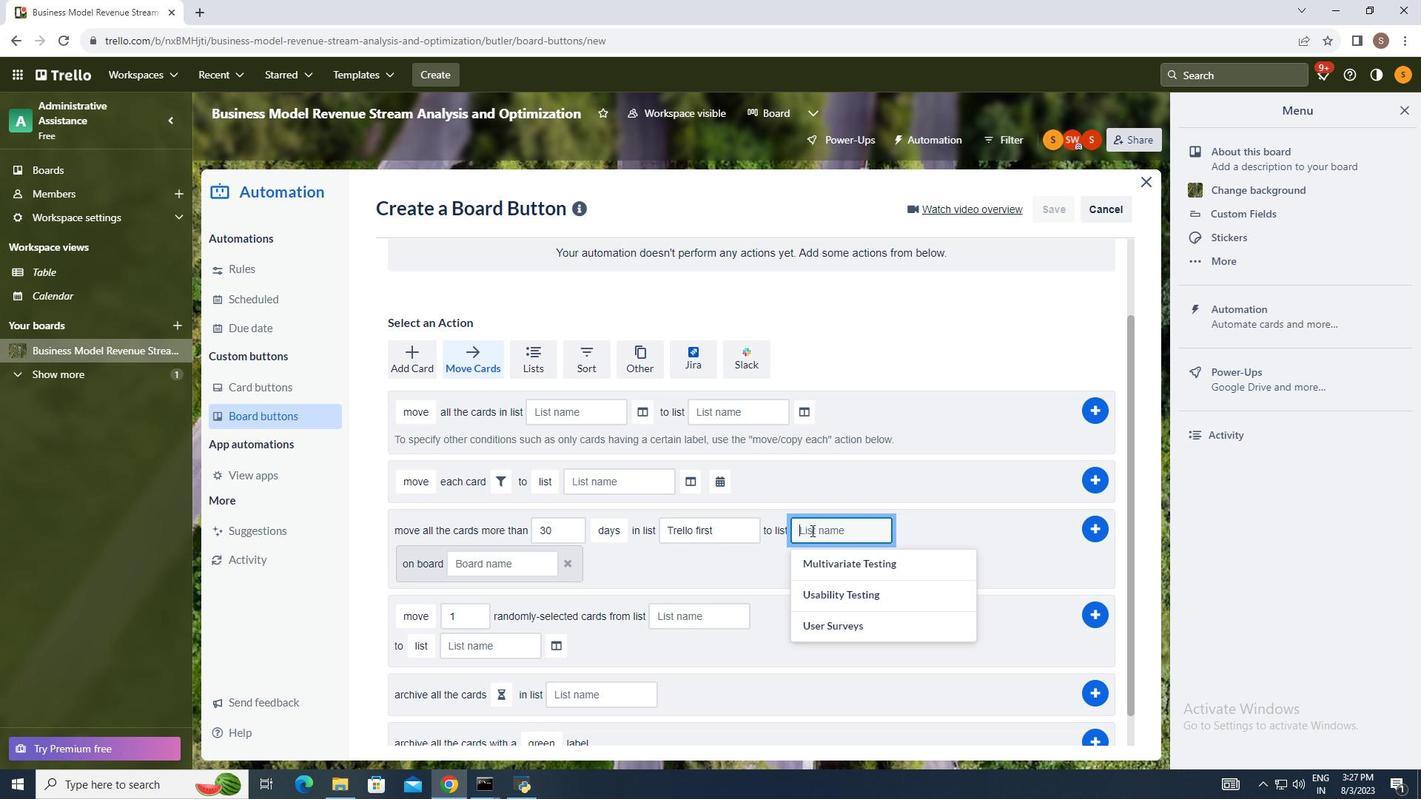 
Action: Mouse moved to (812, 534)
Screenshot: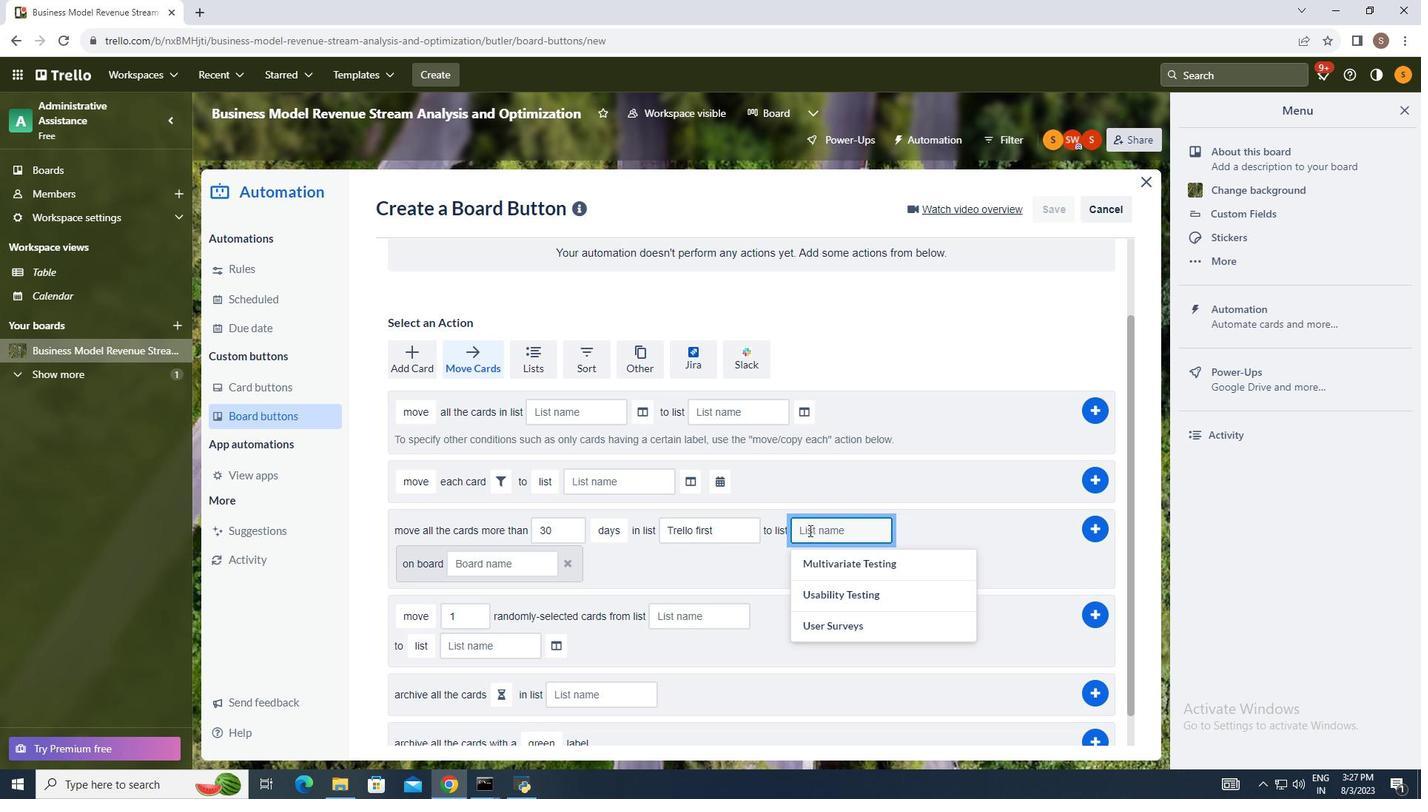 
Action: Key pressed <Key.shift>List<Key.space>name<Key.space>
Screenshot: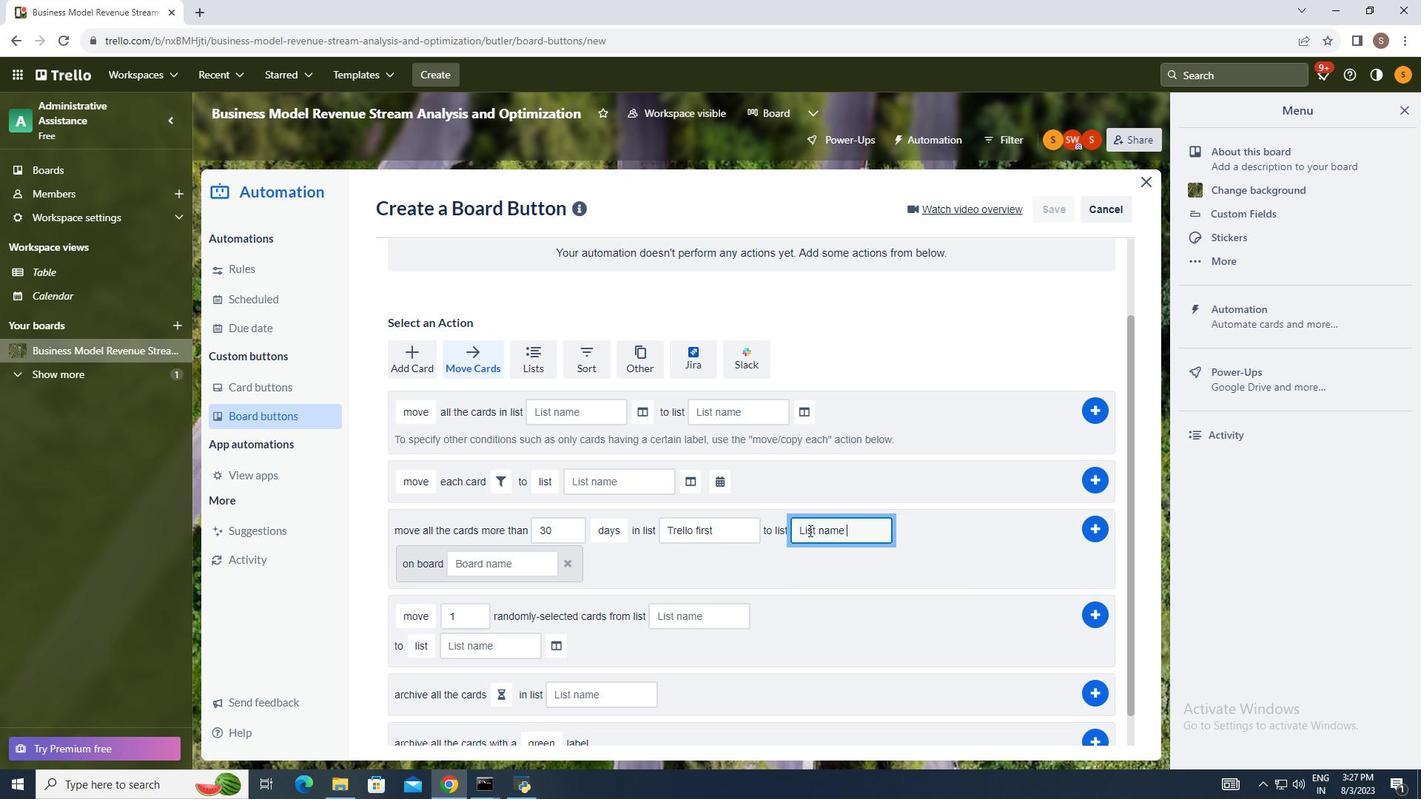
Action: Mouse moved to (520, 561)
Screenshot: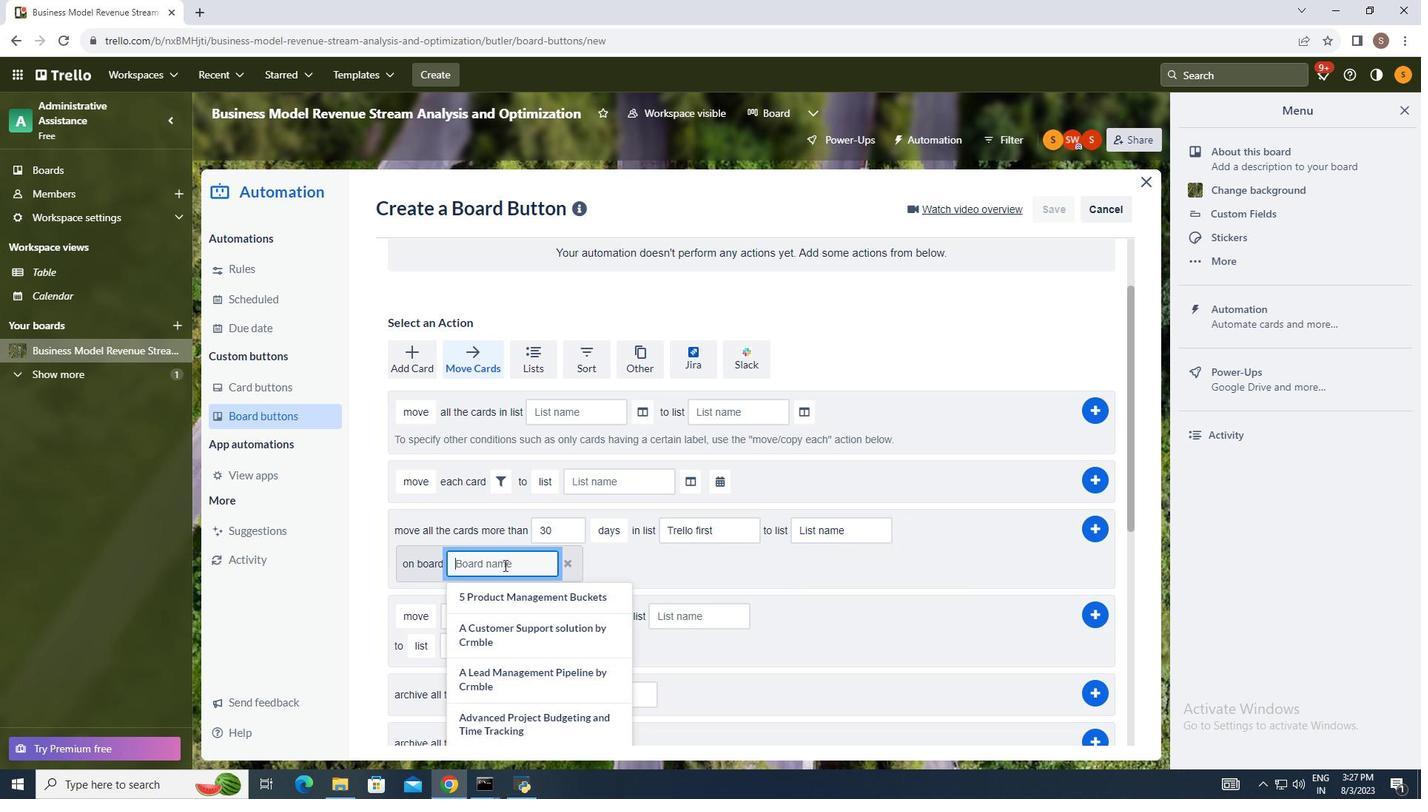 
Action: Mouse pressed left at (520, 561)
Screenshot: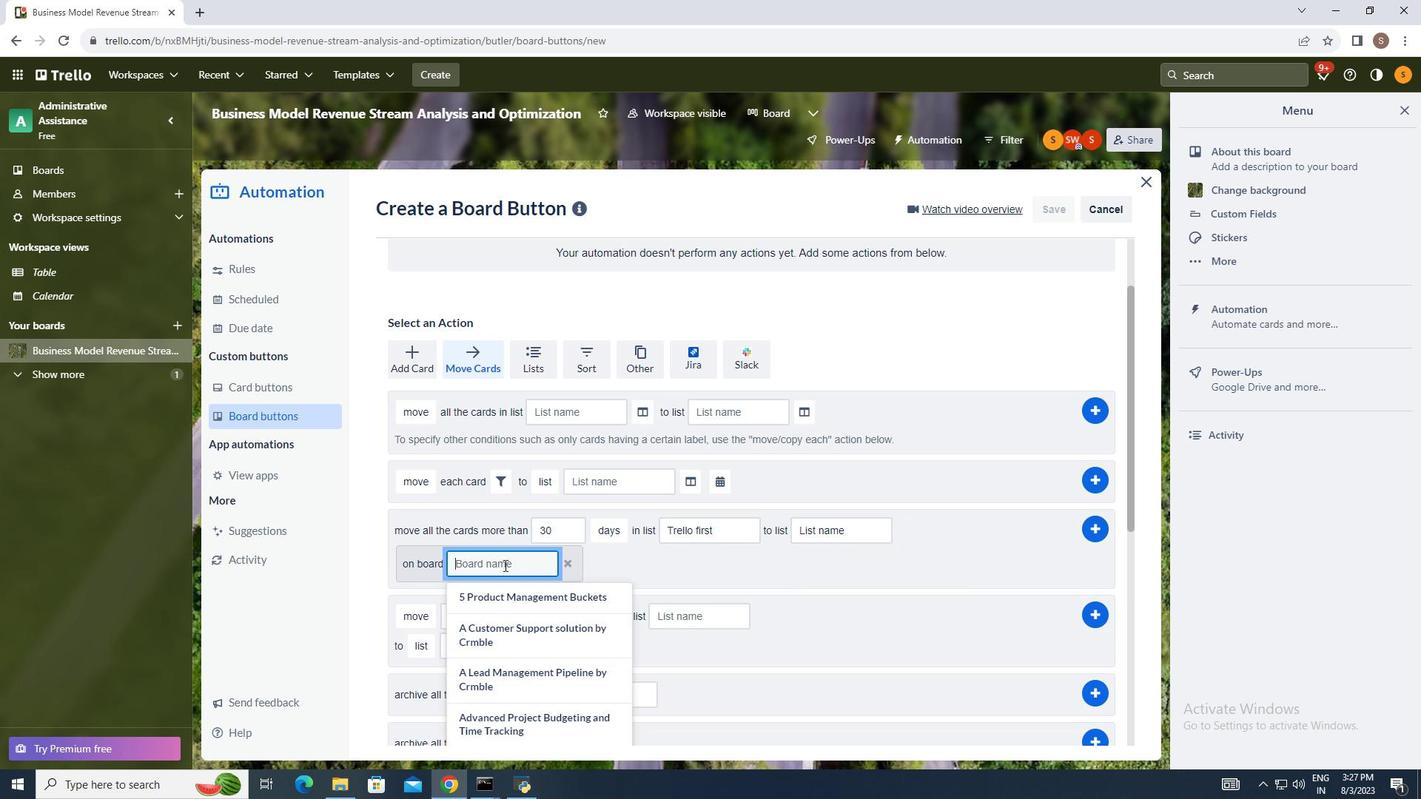 
Action: Mouse moved to (507, 569)
Screenshot: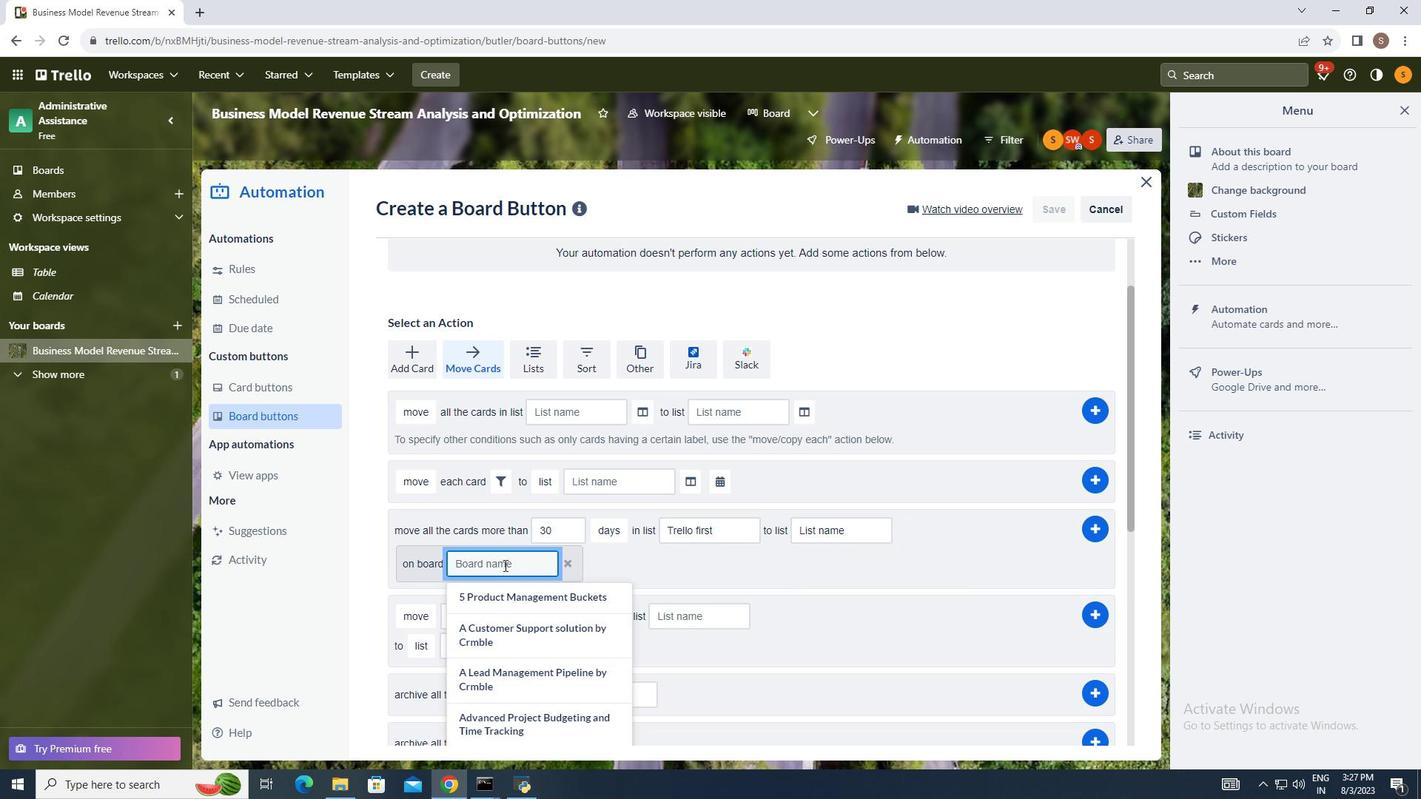 
Action: Key pressed <Key.shift>Progress<Key.space>report
Screenshot: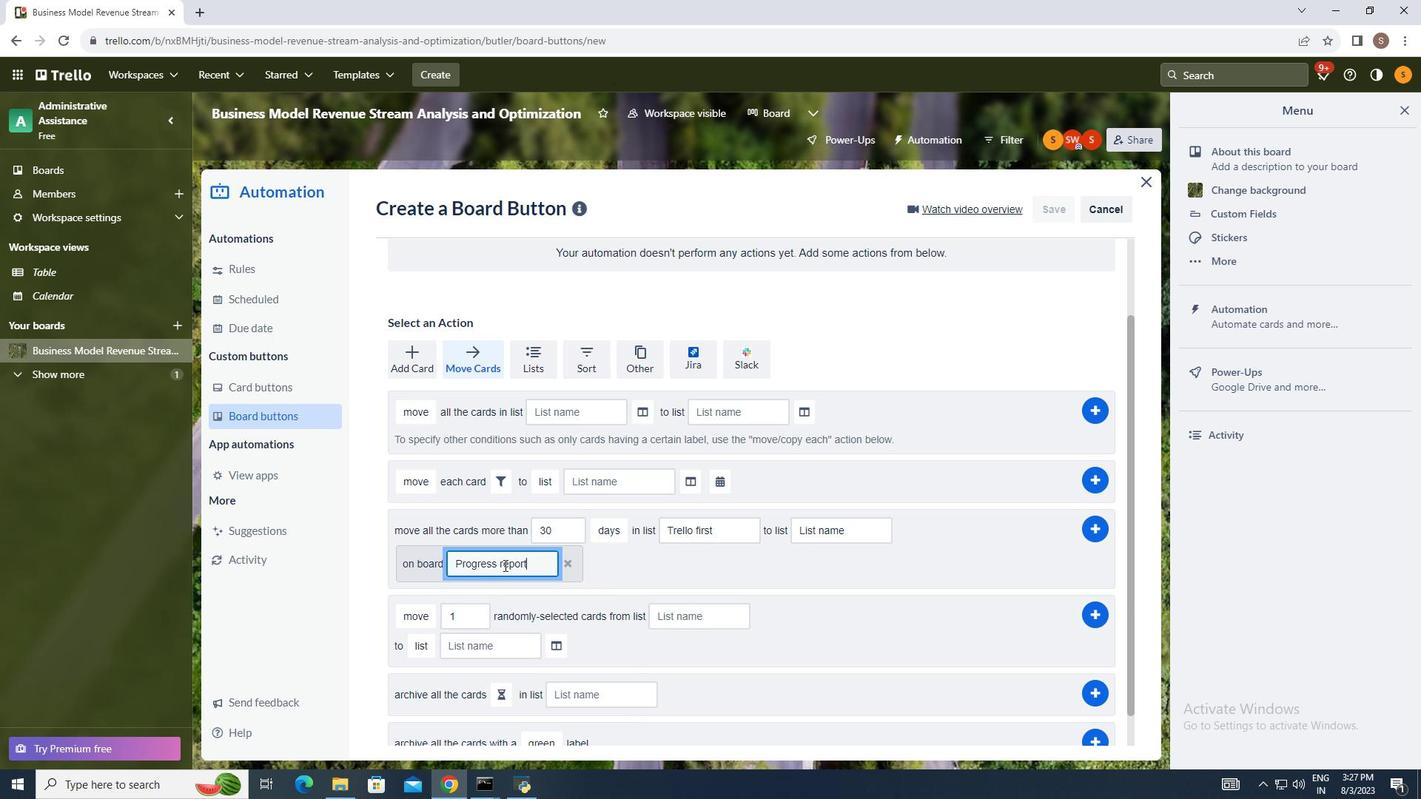 
Action: Mouse moved to (1092, 534)
Screenshot: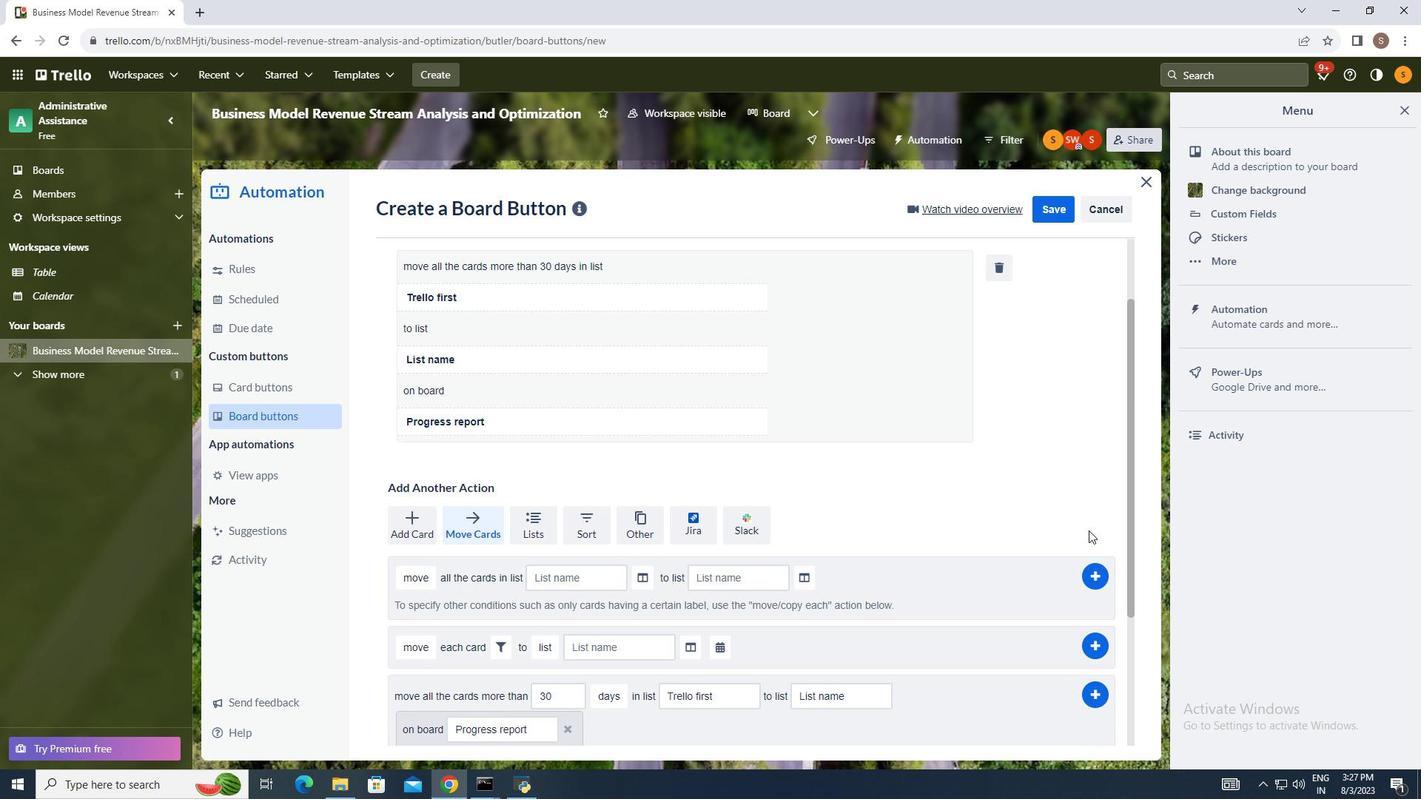 
Action: Mouse pressed left at (1092, 534)
Screenshot: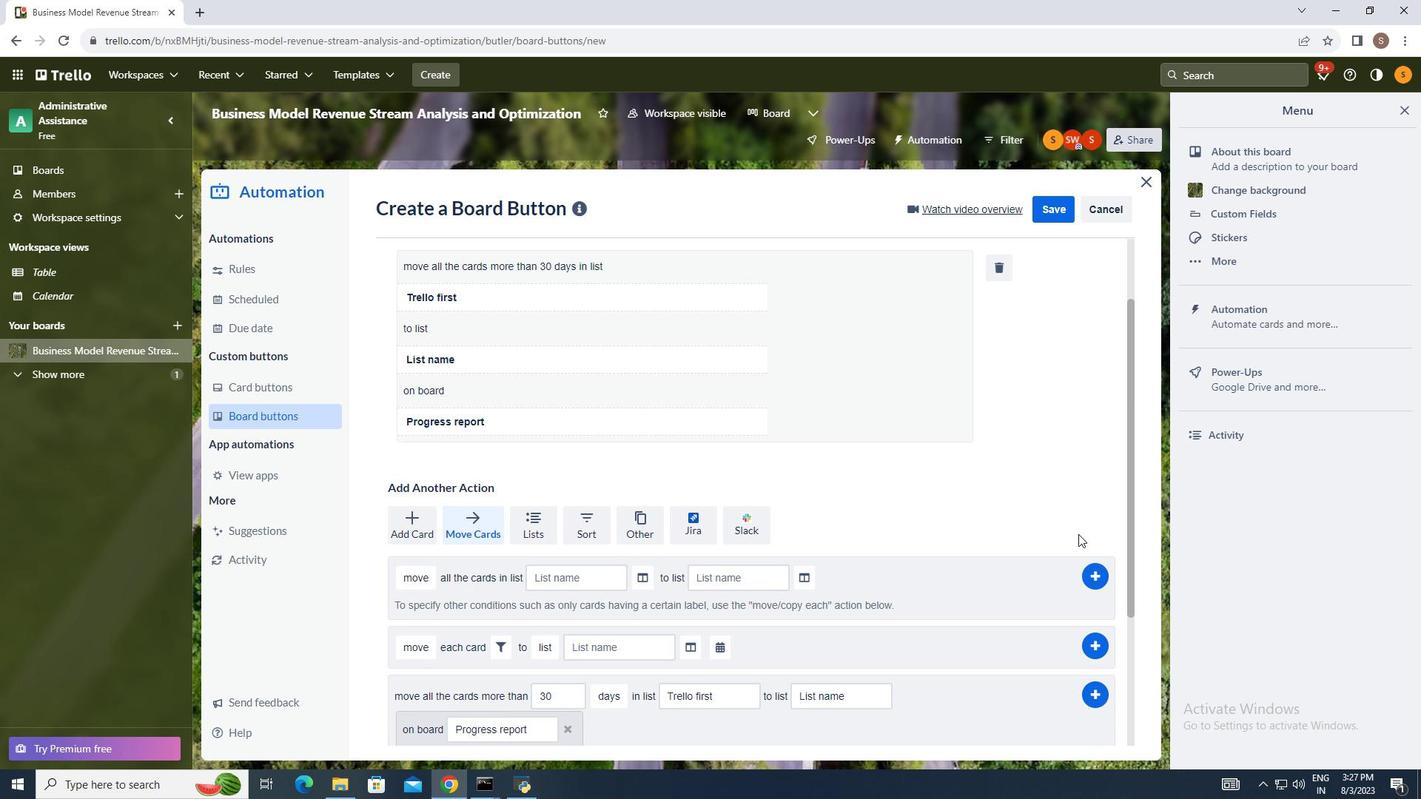 
Action: Mouse moved to (1023, 531)
Screenshot: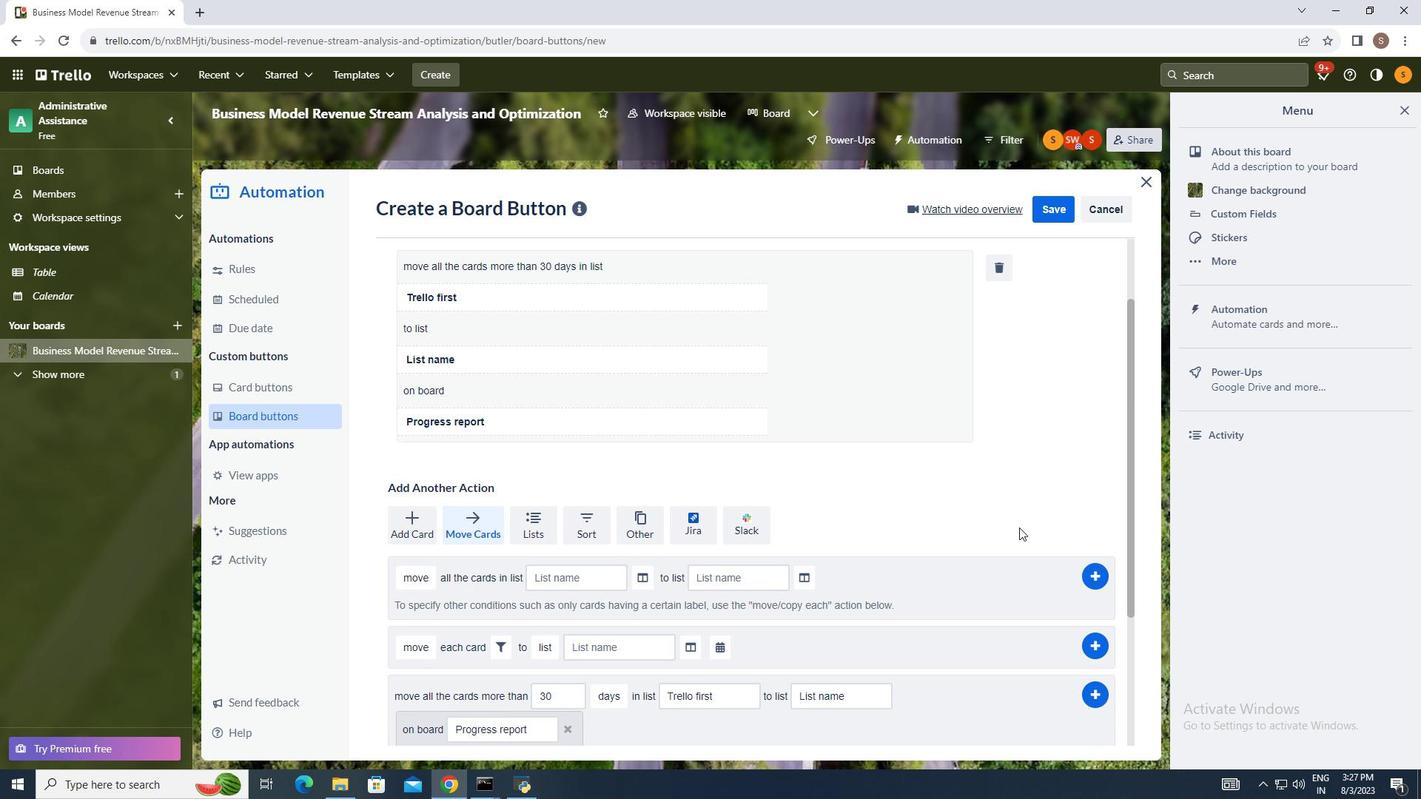 
